 Task: Add a signature Amy Taylor containing Cheers, Amy Taylor to email address softage.10@softage.net and add a folder Phishing
Action: Mouse moved to (104, 106)
Screenshot: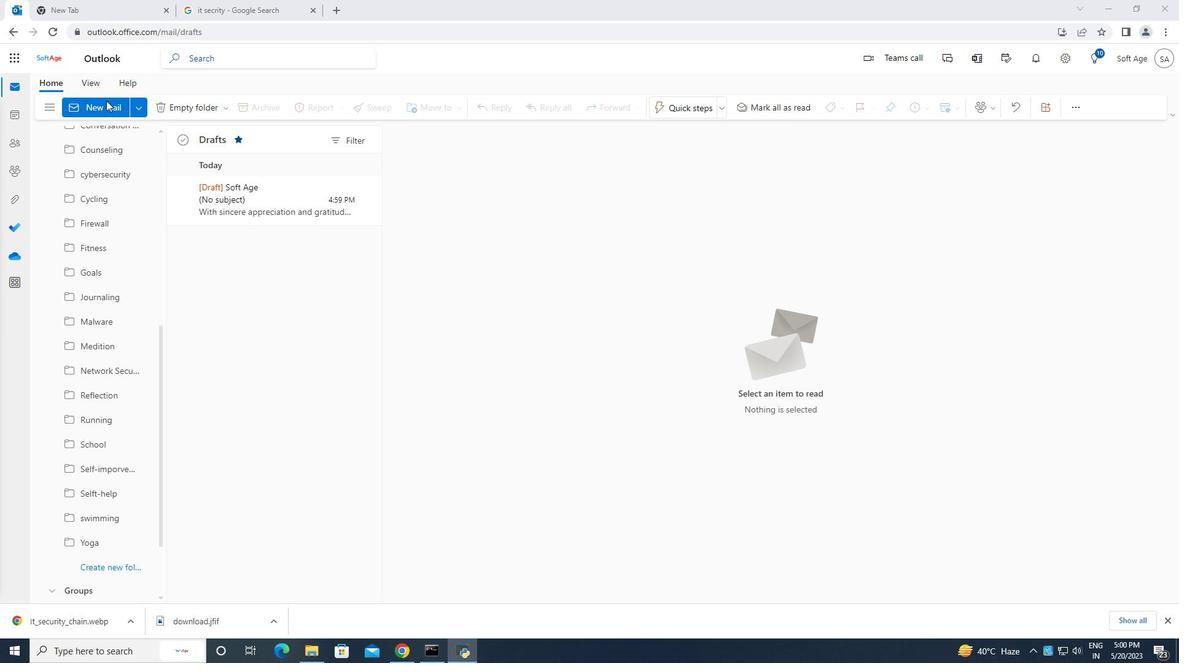 
Action: Mouse pressed left at (104, 106)
Screenshot: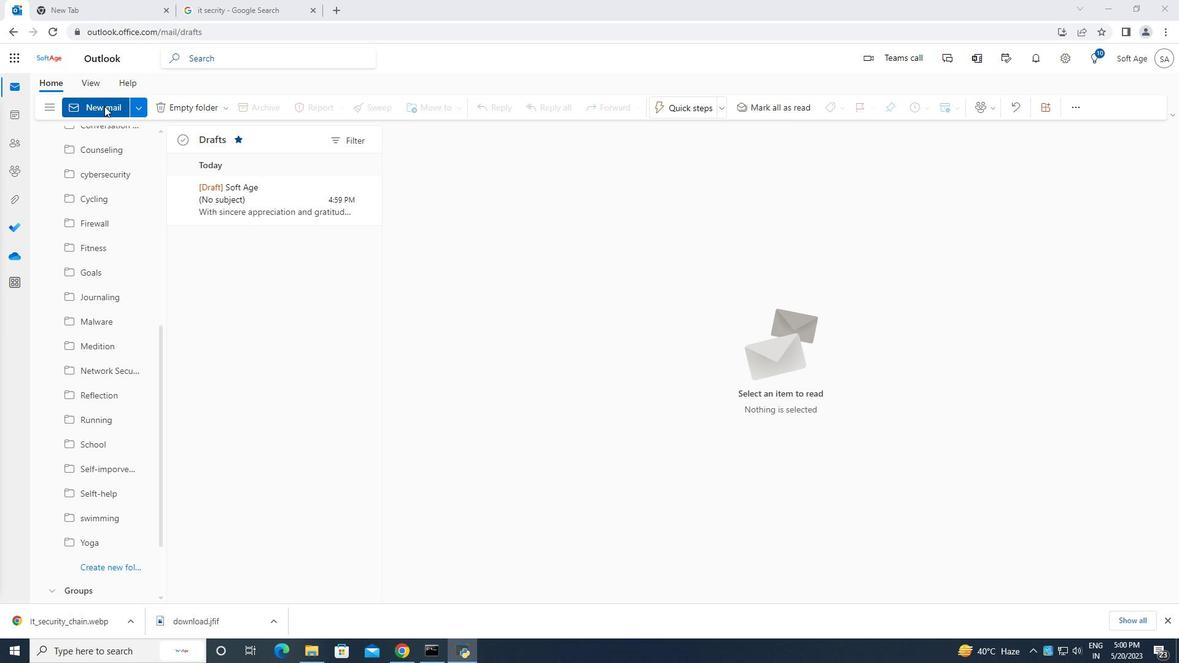 
Action: Mouse moved to (797, 104)
Screenshot: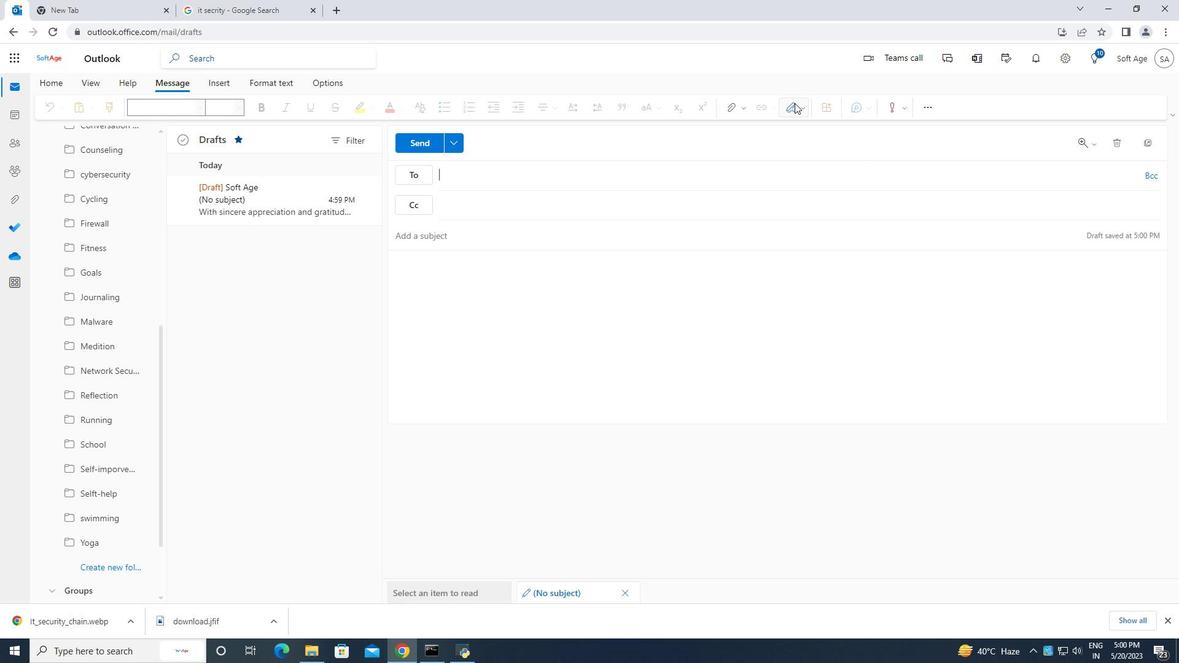 
Action: Mouse pressed left at (797, 104)
Screenshot: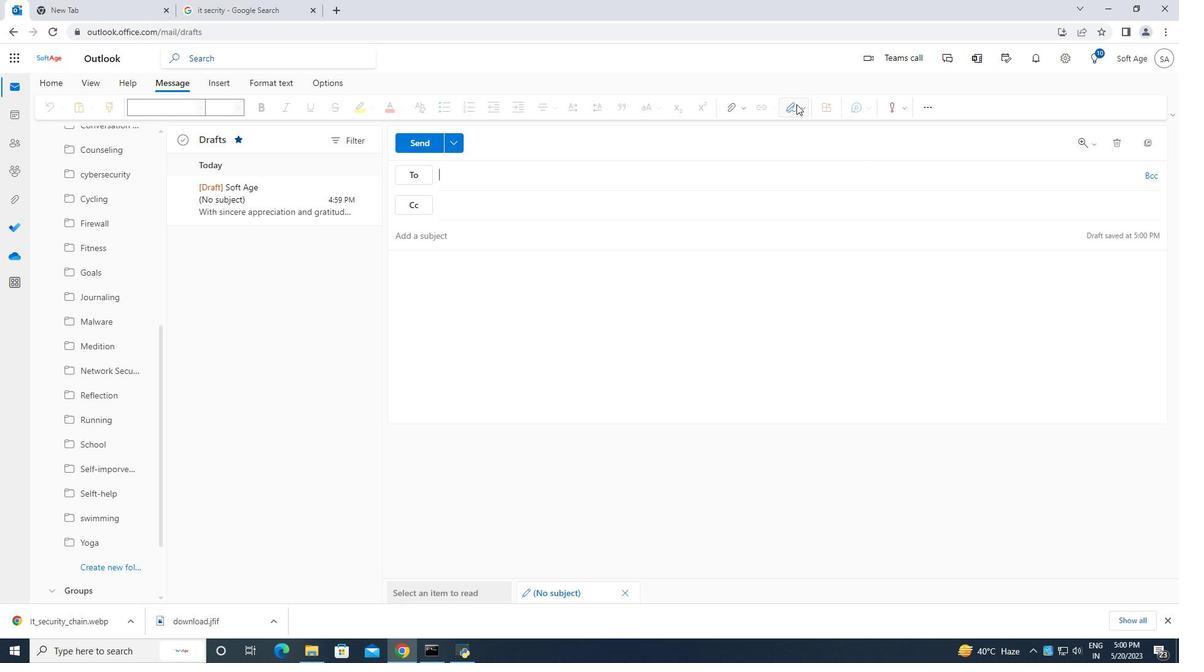 
Action: Mouse moved to (765, 153)
Screenshot: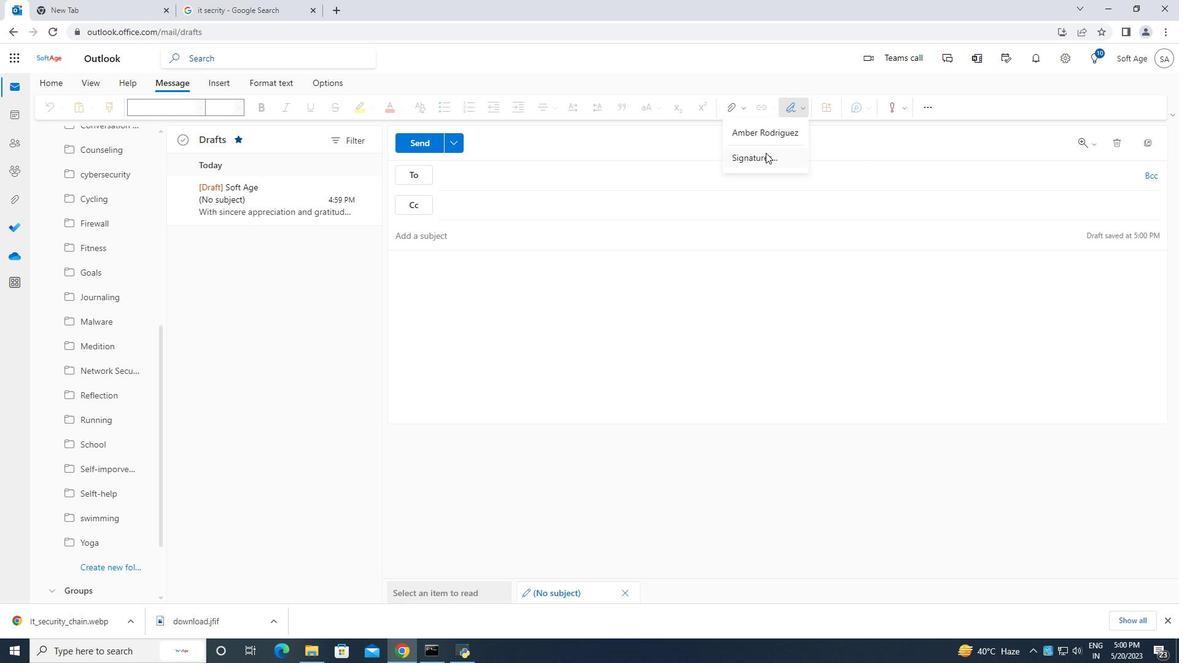 
Action: Mouse pressed left at (765, 153)
Screenshot: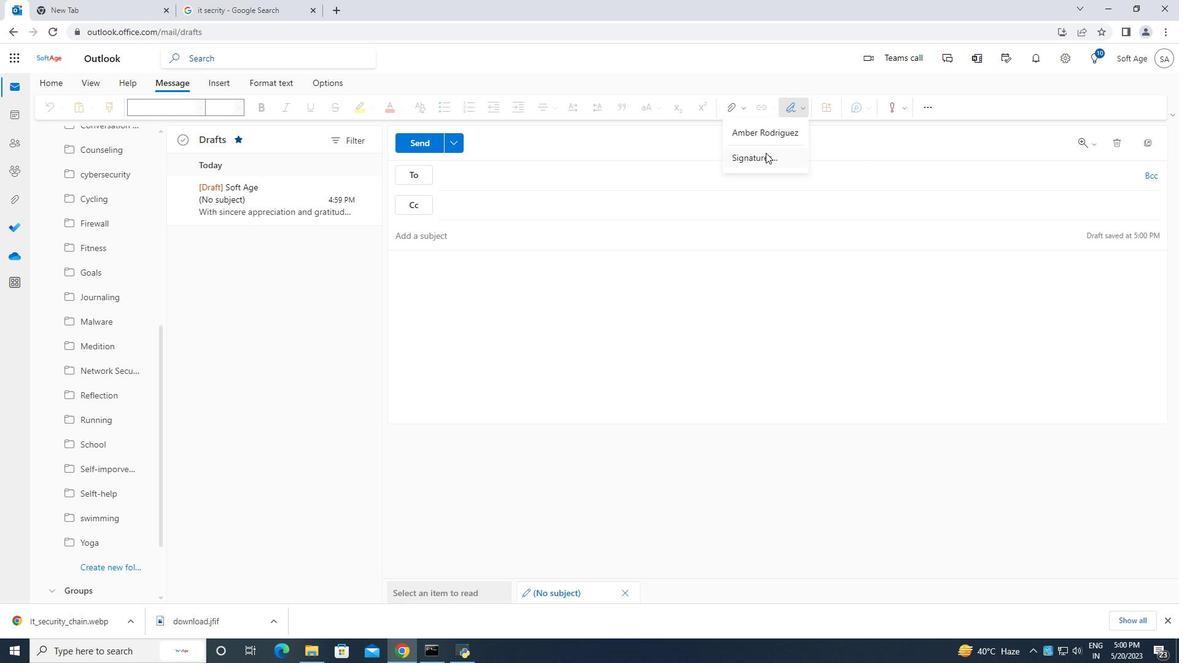 
Action: Mouse moved to (833, 203)
Screenshot: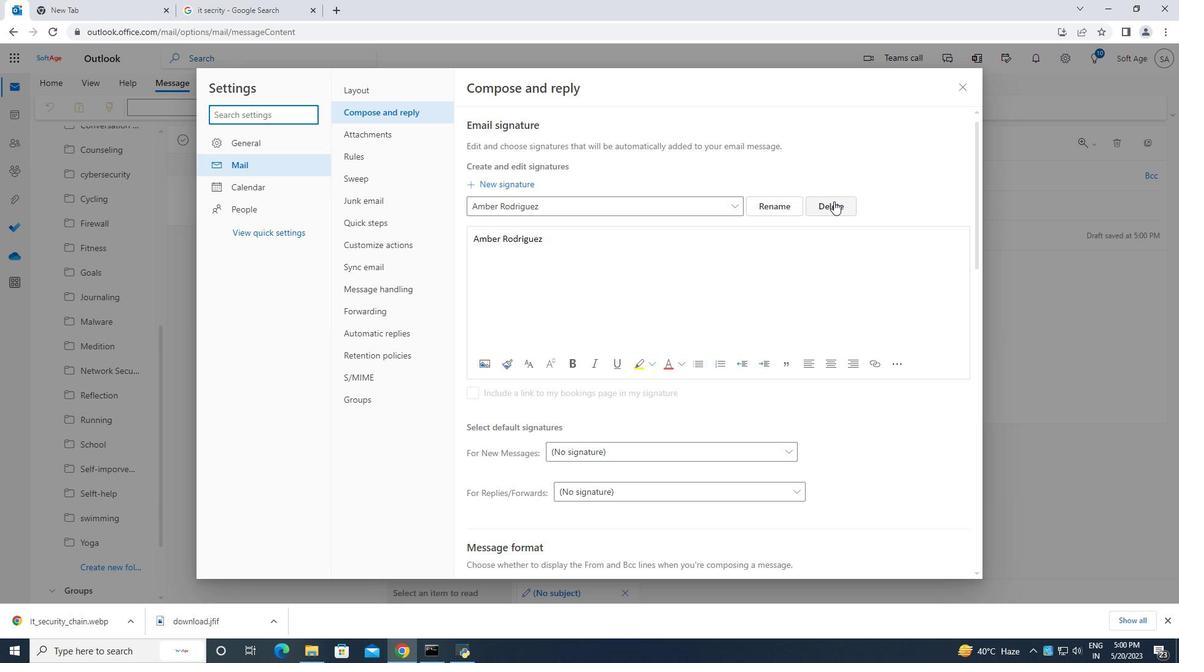 
Action: Mouse pressed left at (833, 203)
Screenshot: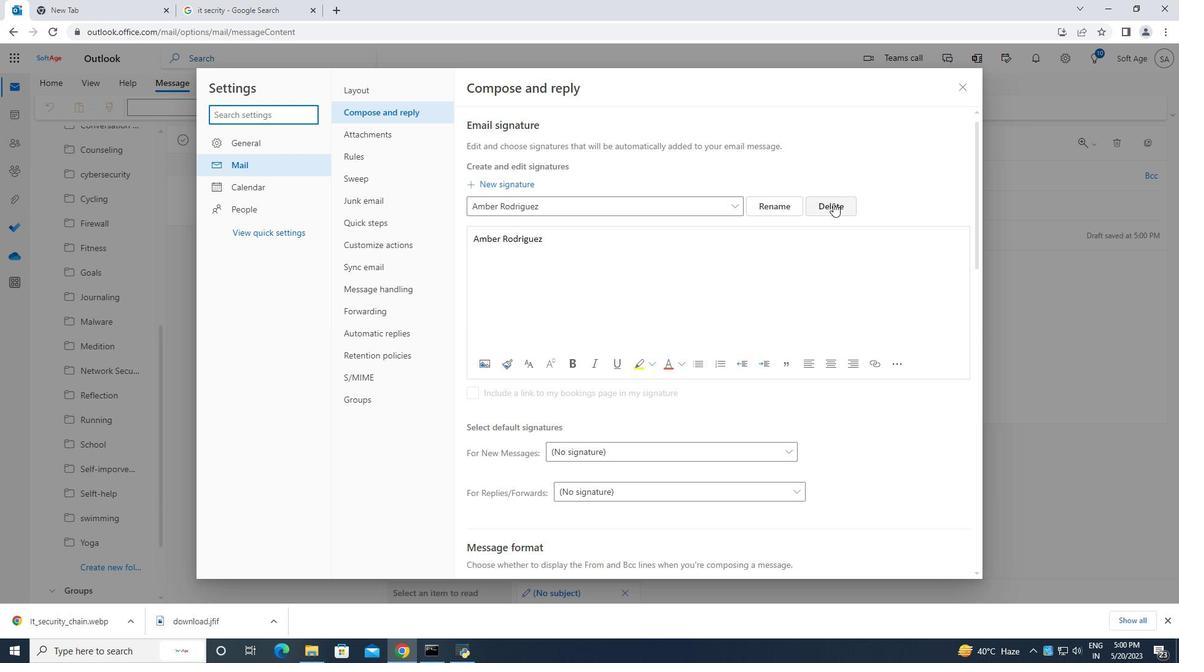 
Action: Mouse moved to (644, 211)
Screenshot: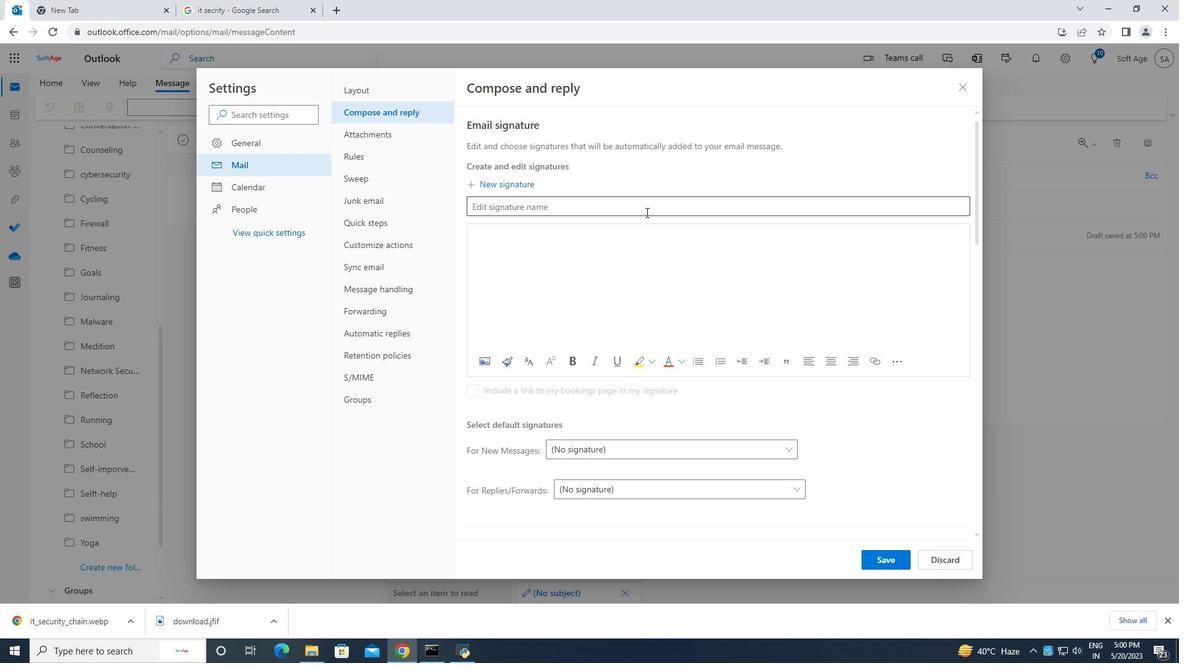 
Action: Mouse pressed left at (644, 211)
Screenshot: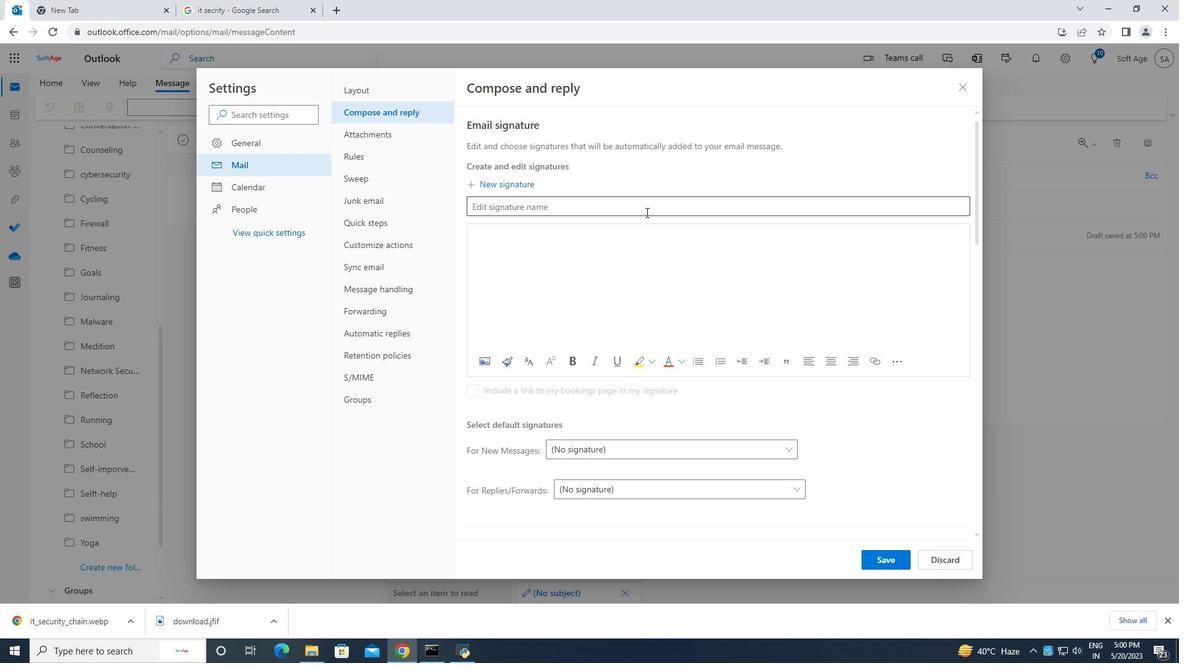 
Action: Key pressed <Key.caps_lock>A<Key.caps_lock>my<Key.space><Key.caps_lock>T<Key.caps_lock>aylor<Key.space>
Screenshot: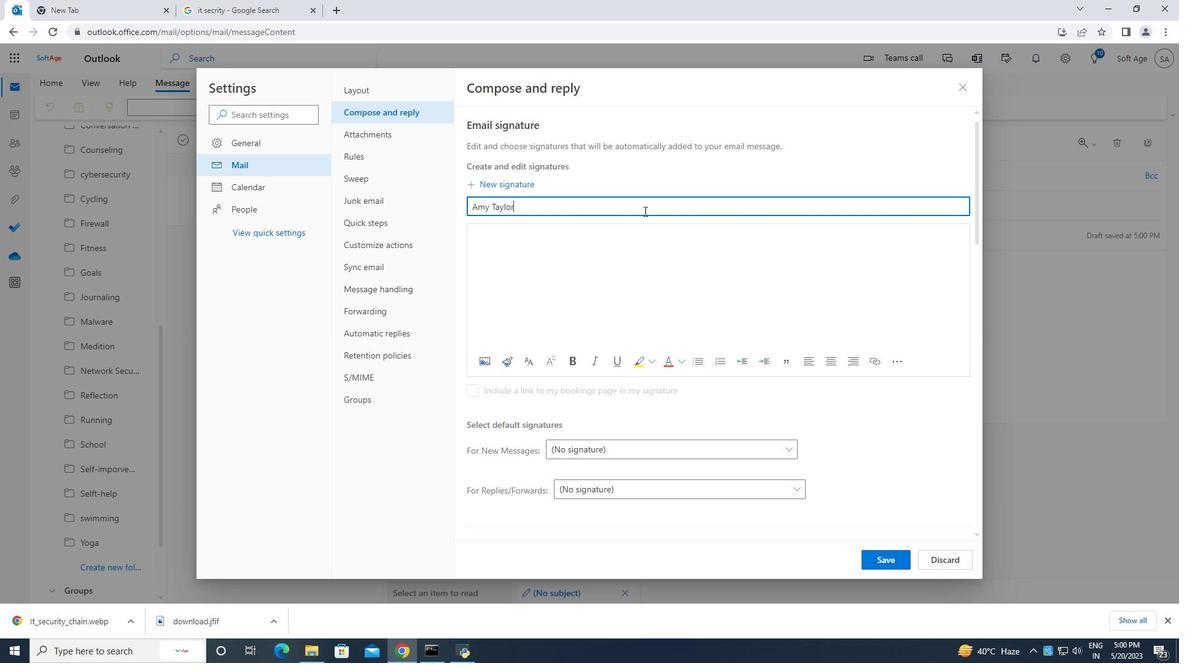 
Action: Mouse moved to (531, 240)
Screenshot: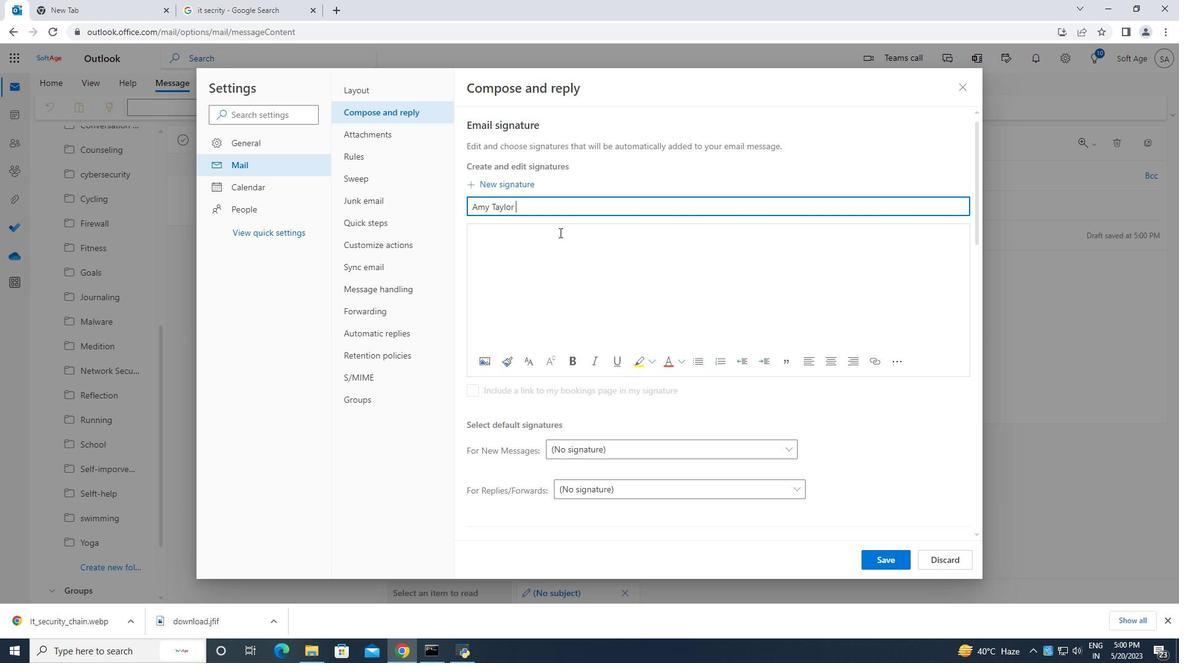 
Action: Mouse pressed left at (531, 240)
Screenshot: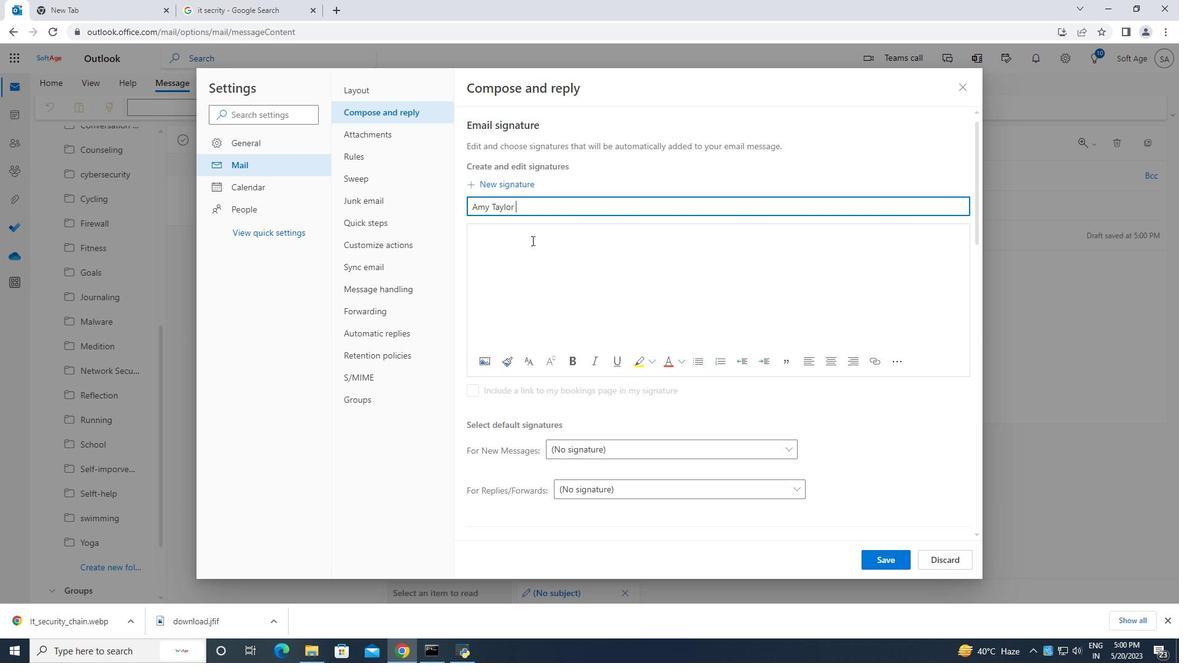 
Action: Key pressed <Key.caps_lock>A<Key.caps_lock>my<Key.space><Key.caps_lock>T<Key.caps_lock>aylor
Screenshot: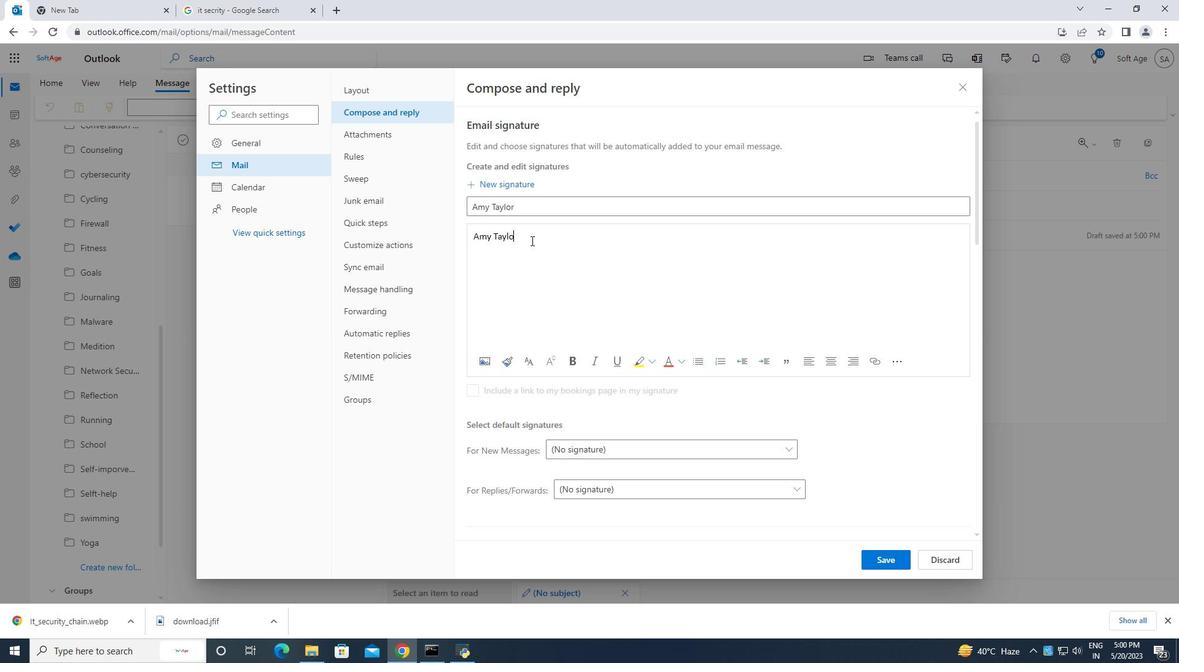 
Action: Mouse moved to (881, 557)
Screenshot: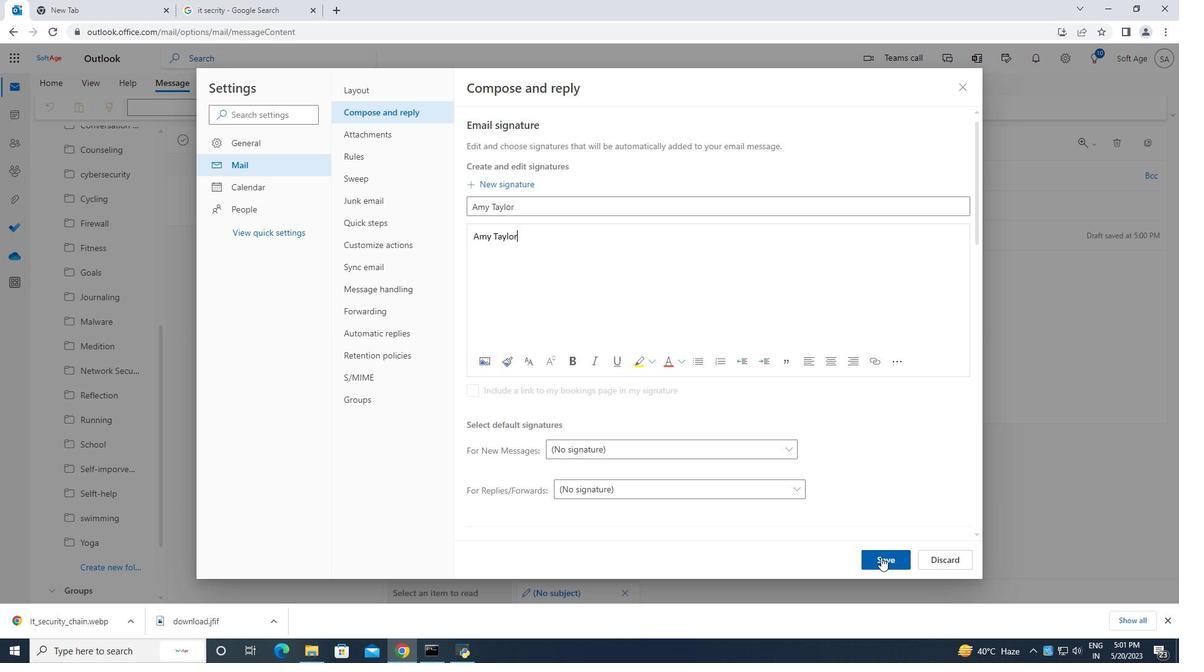 
Action: Mouse pressed left at (881, 557)
Screenshot: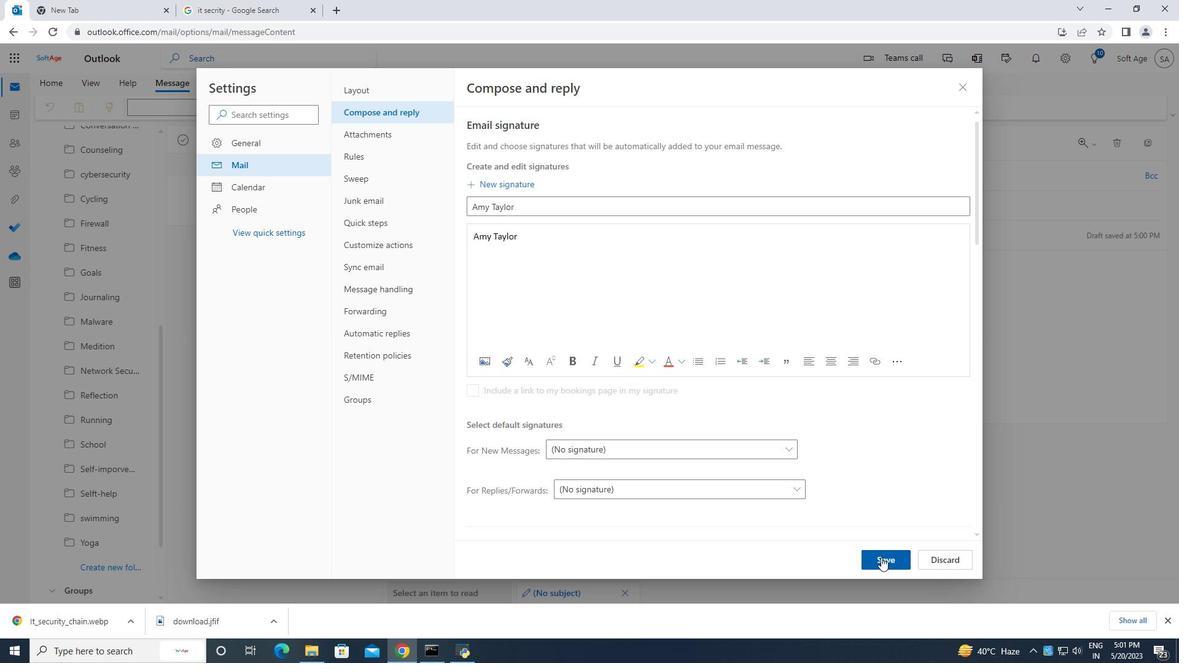 
Action: Mouse moved to (958, 89)
Screenshot: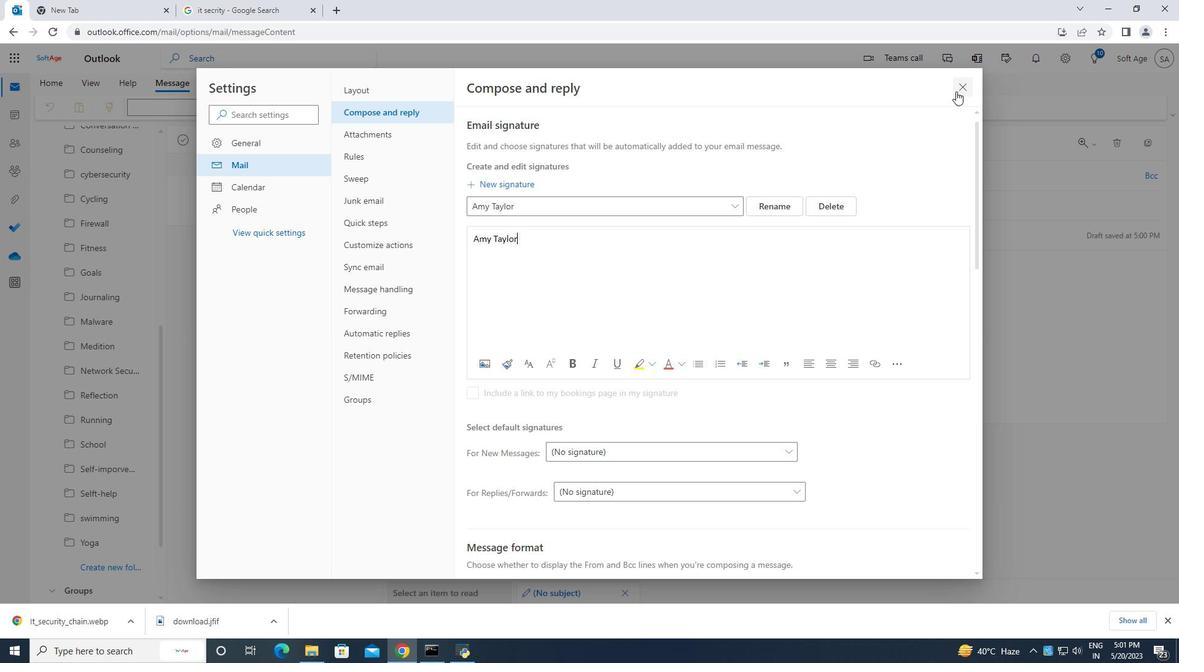 
Action: Mouse pressed left at (958, 89)
Screenshot: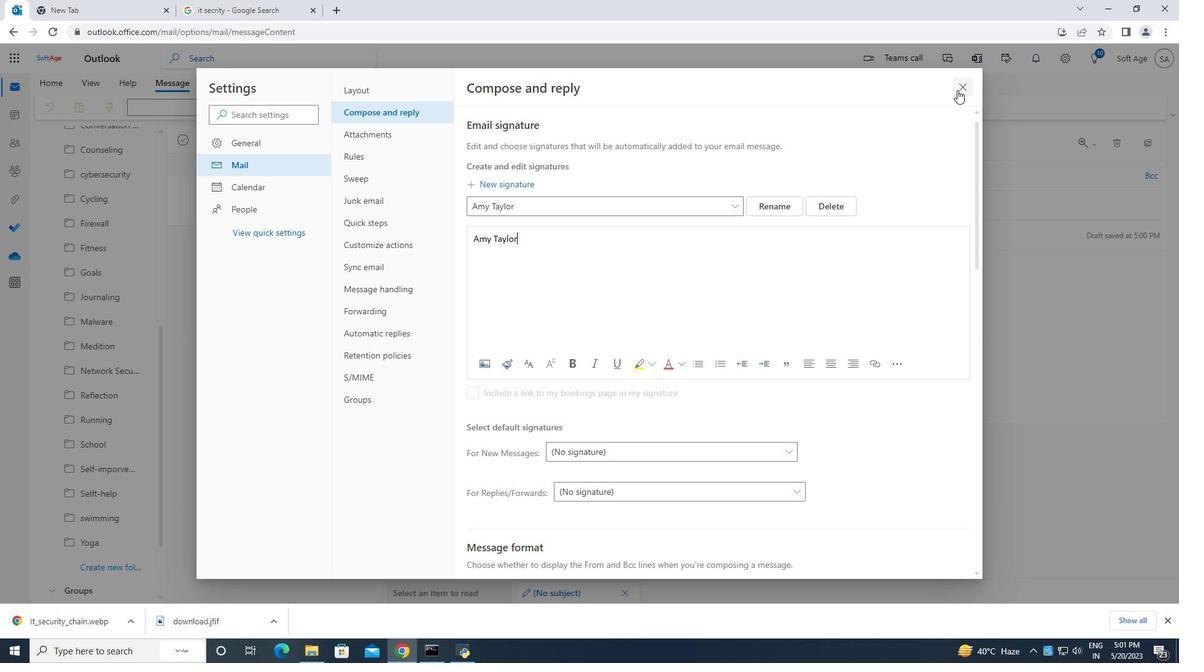 
Action: Mouse moved to (798, 107)
Screenshot: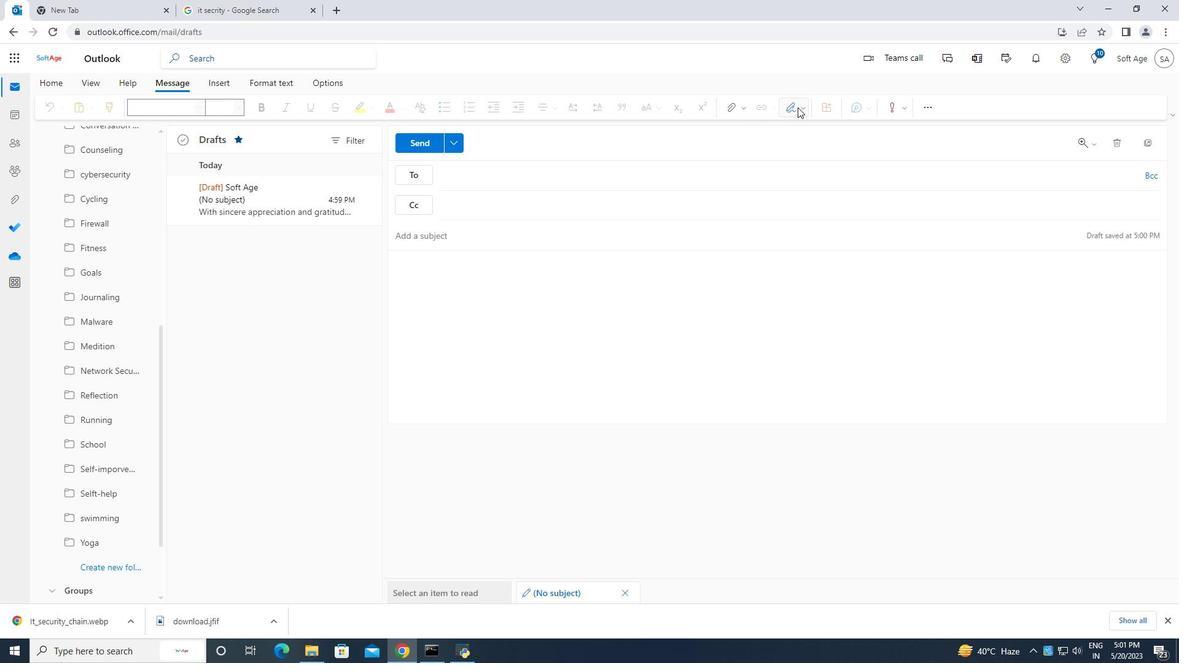 
Action: Mouse pressed left at (798, 107)
Screenshot: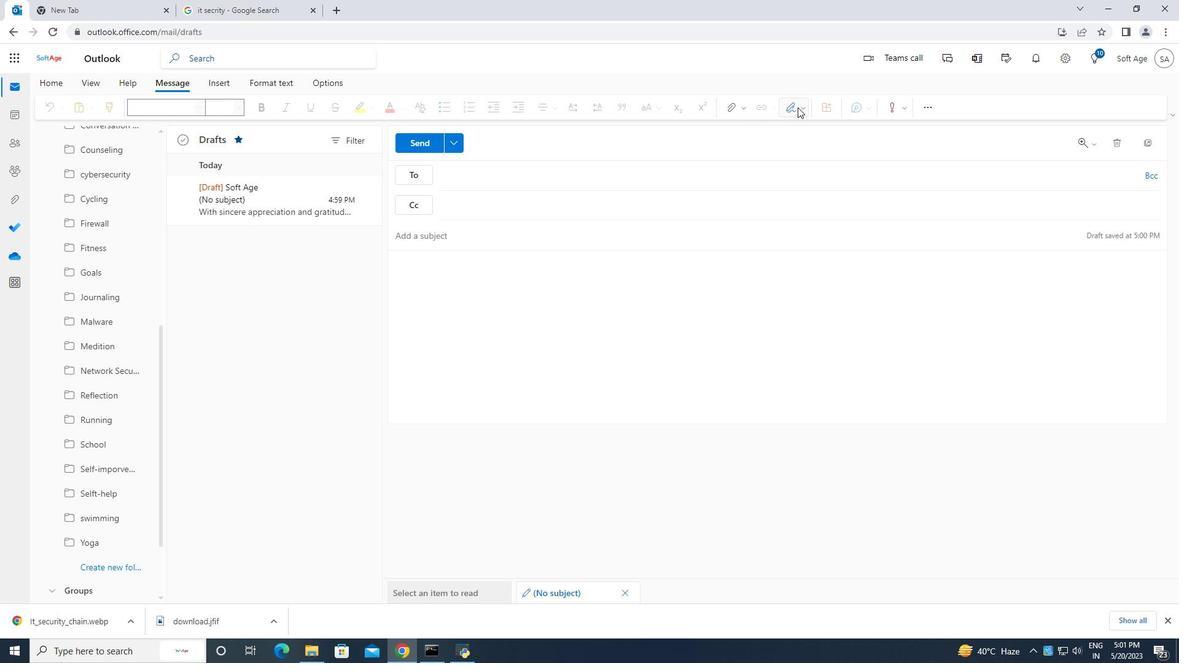 
Action: Mouse moved to (766, 129)
Screenshot: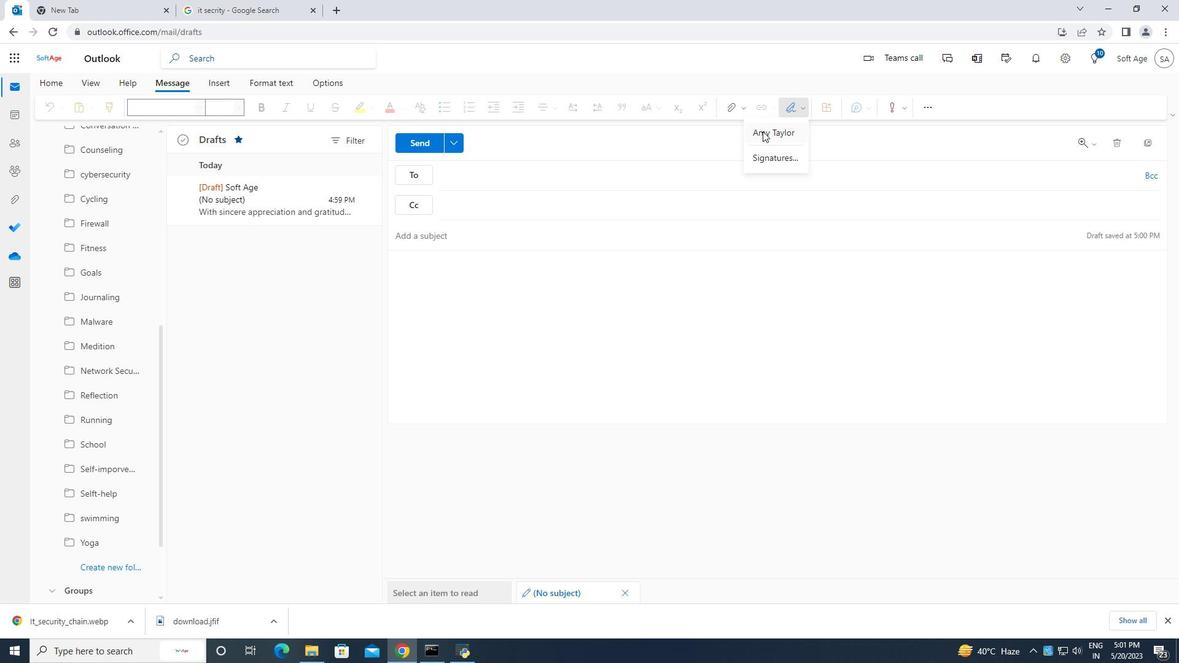 
Action: Mouse pressed left at (766, 129)
Screenshot: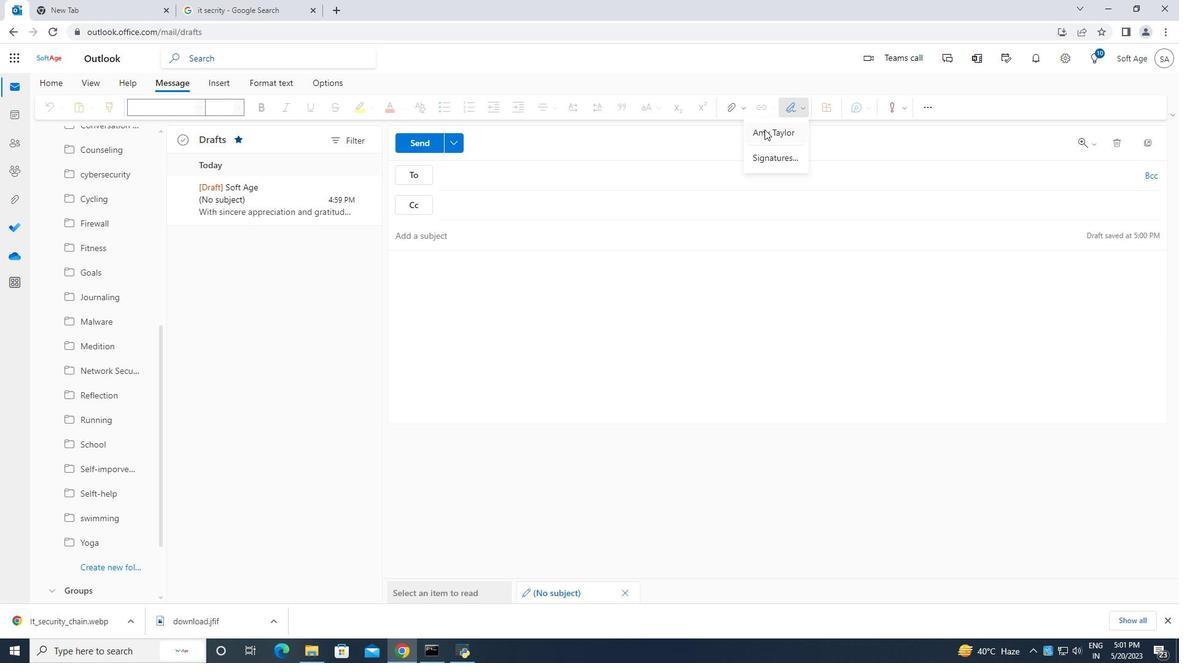 
Action: Mouse moved to (422, 262)
Screenshot: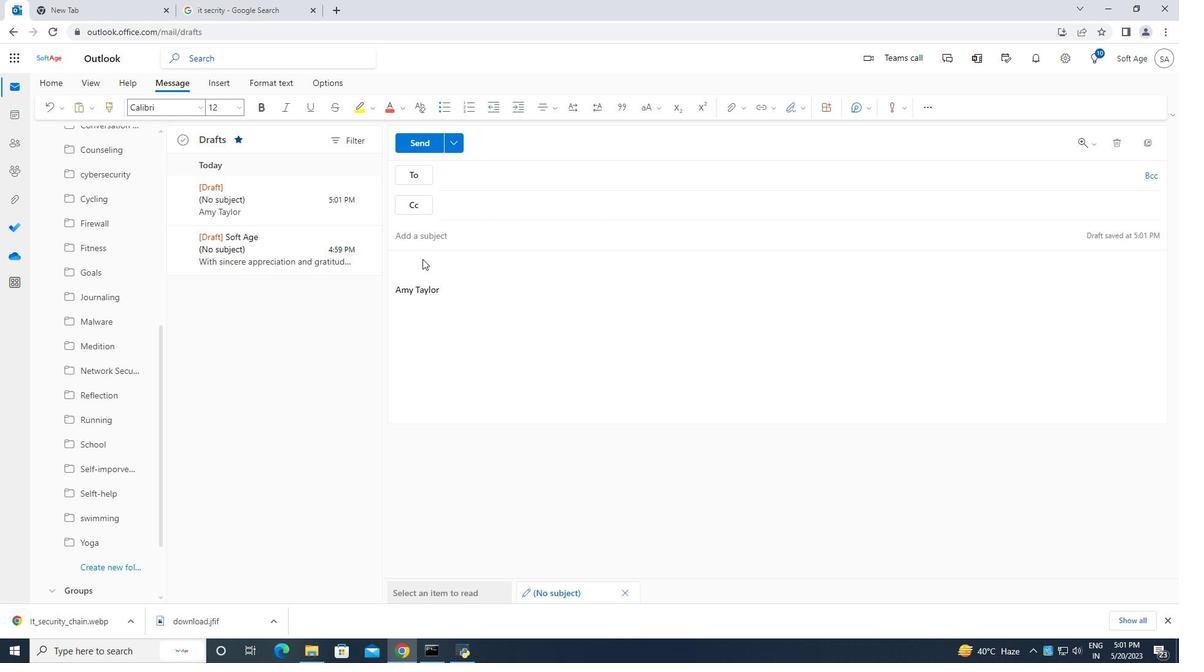 
Action: Key pressed <Key.caps_lock>C<Key.caps_lock>ontaining<Key.space><Key.caps_lock>C<Key.caps_lock>heers,<Key.caps_lock>A<Key.caps_lock>my<Key.space><Key.caps_lock>T<Key.caps_lock>aylor
Screenshot: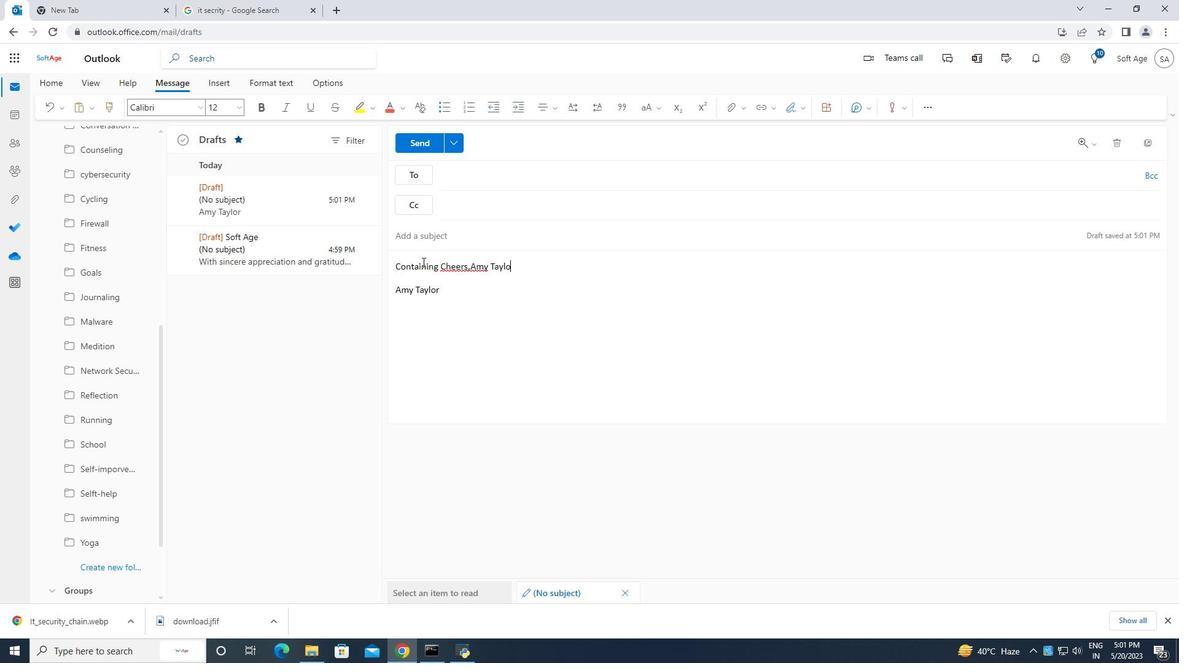 
Action: Mouse moved to (466, 269)
Screenshot: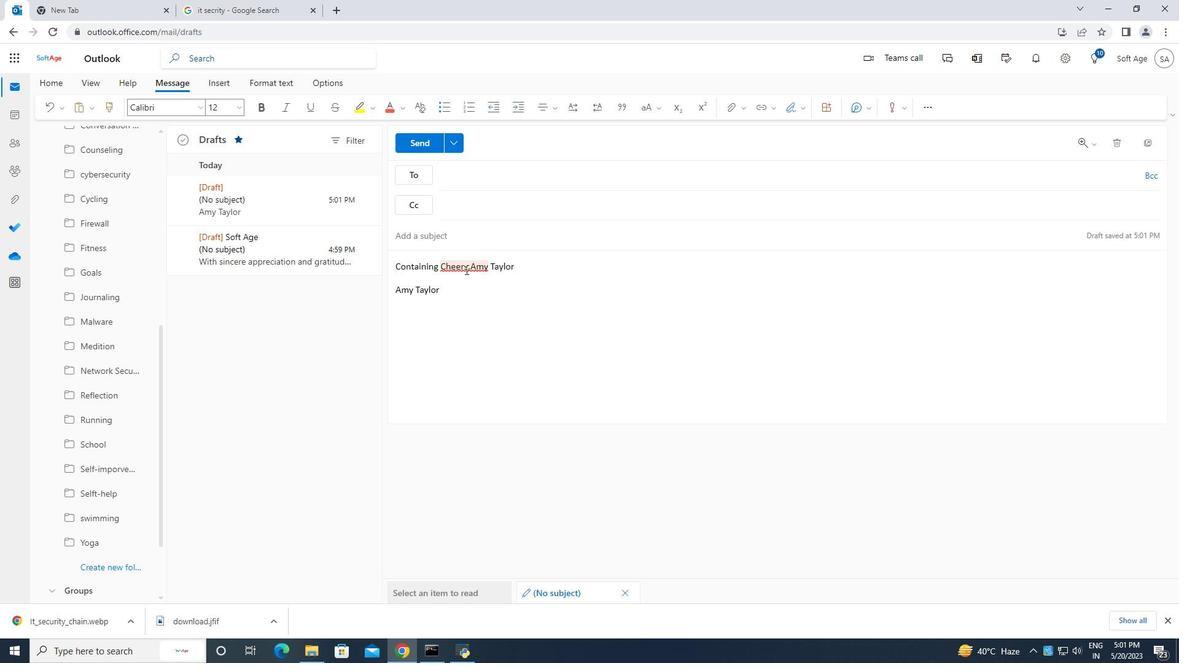 
Action: Mouse pressed left at (466, 269)
Screenshot: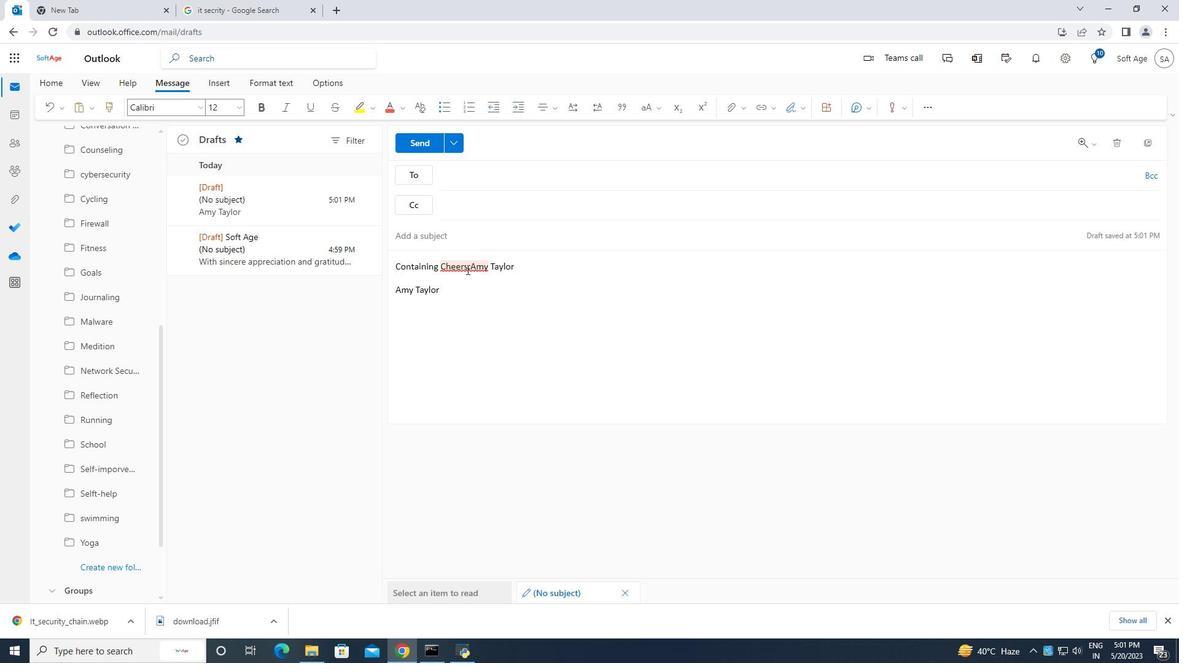 
Action: Mouse moved to (468, 269)
Screenshot: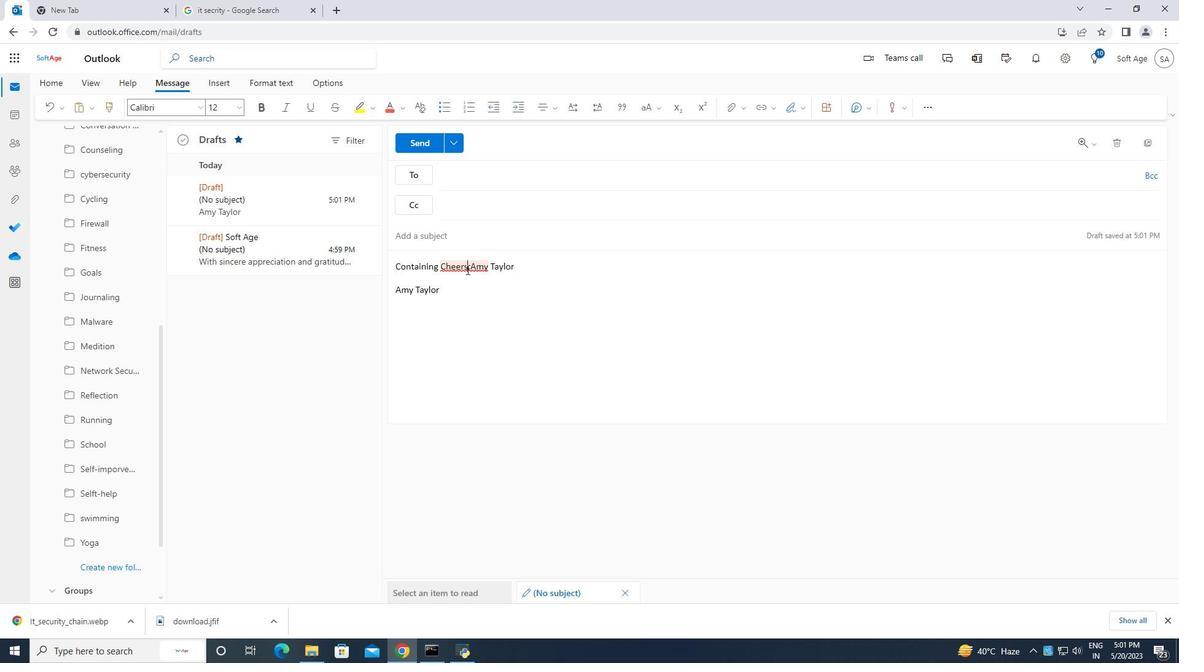 
Action: Mouse pressed left at (468, 269)
Screenshot: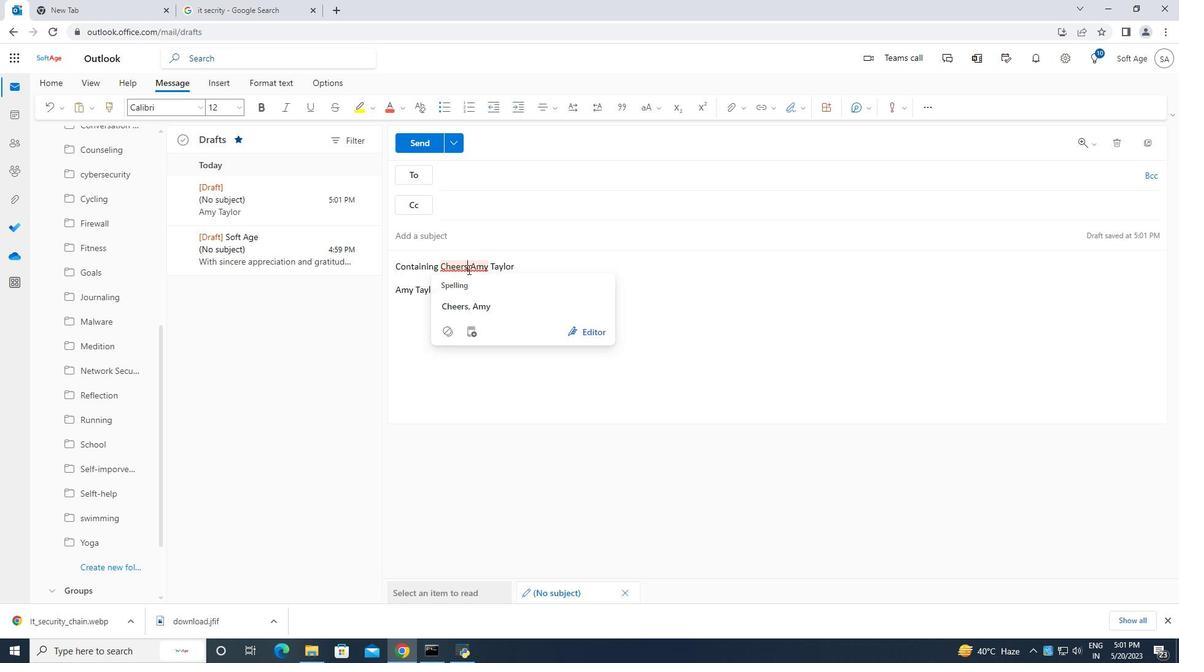 
Action: Mouse moved to (469, 269)
Screenshot: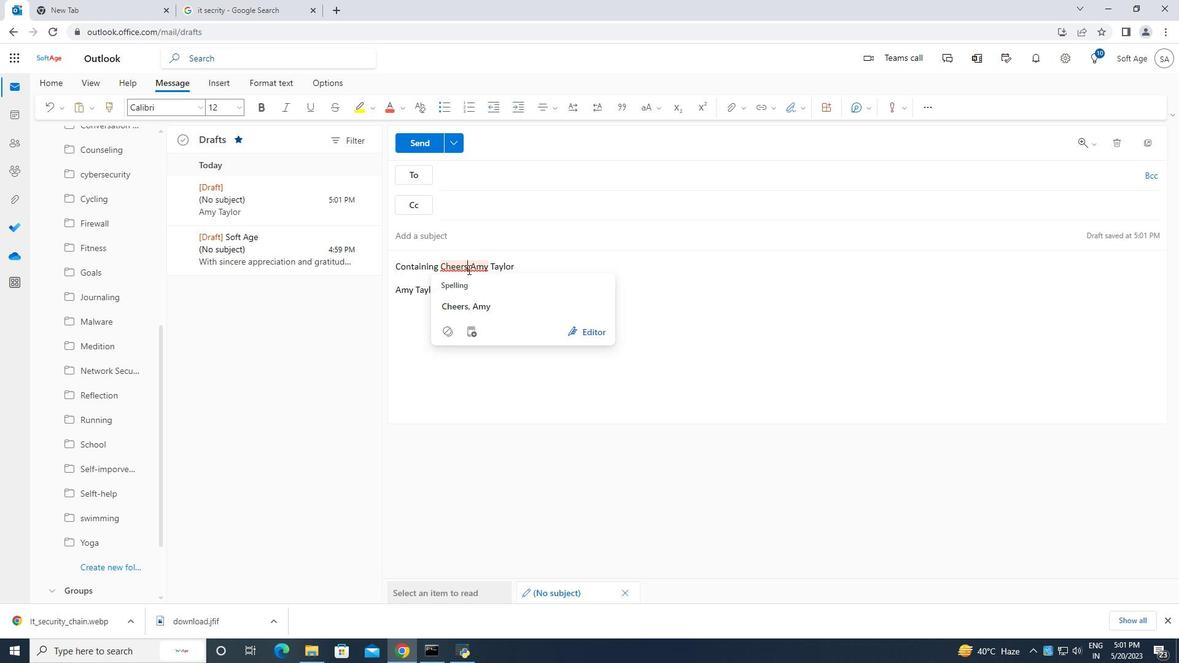 
Action: Mouse pressed left at (469, 269)
Screenshot: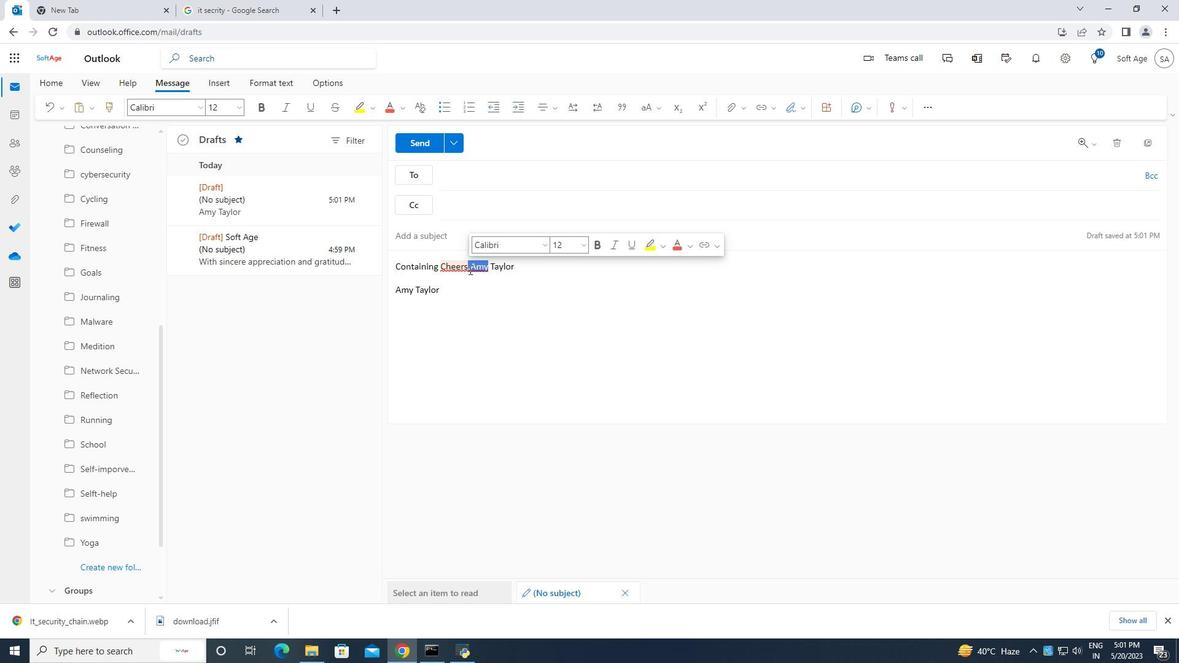 
Action: Key pressed <Key.space>
Screenshot: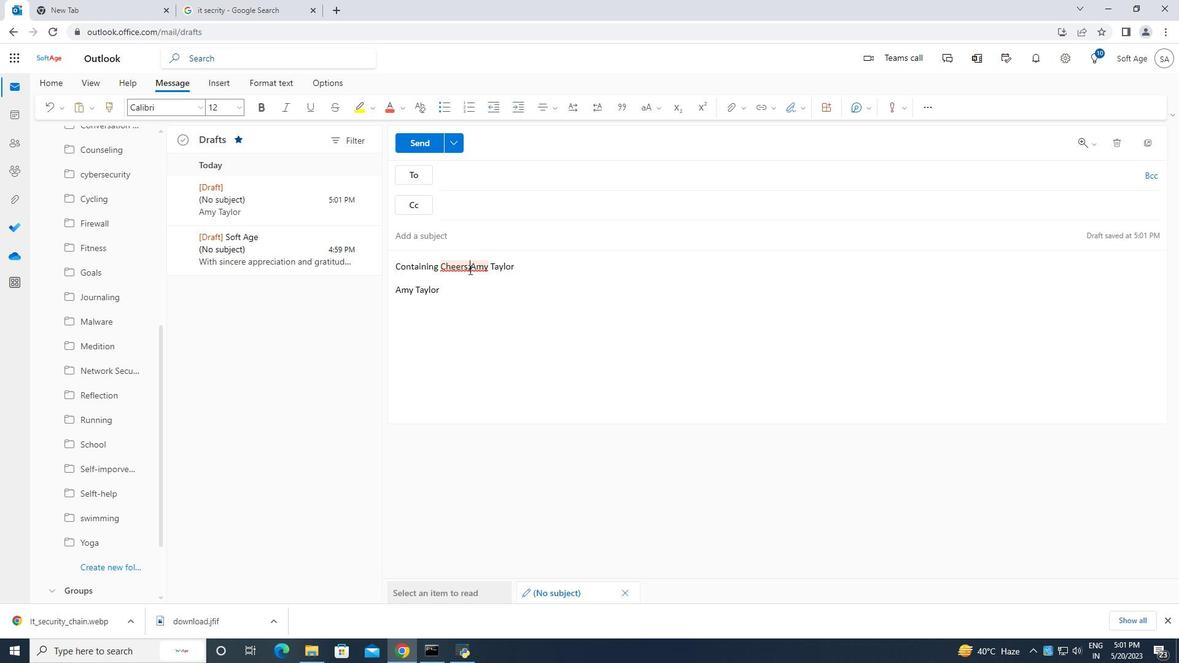 
Action: Mouse moved to (461, 280)
Screenshot: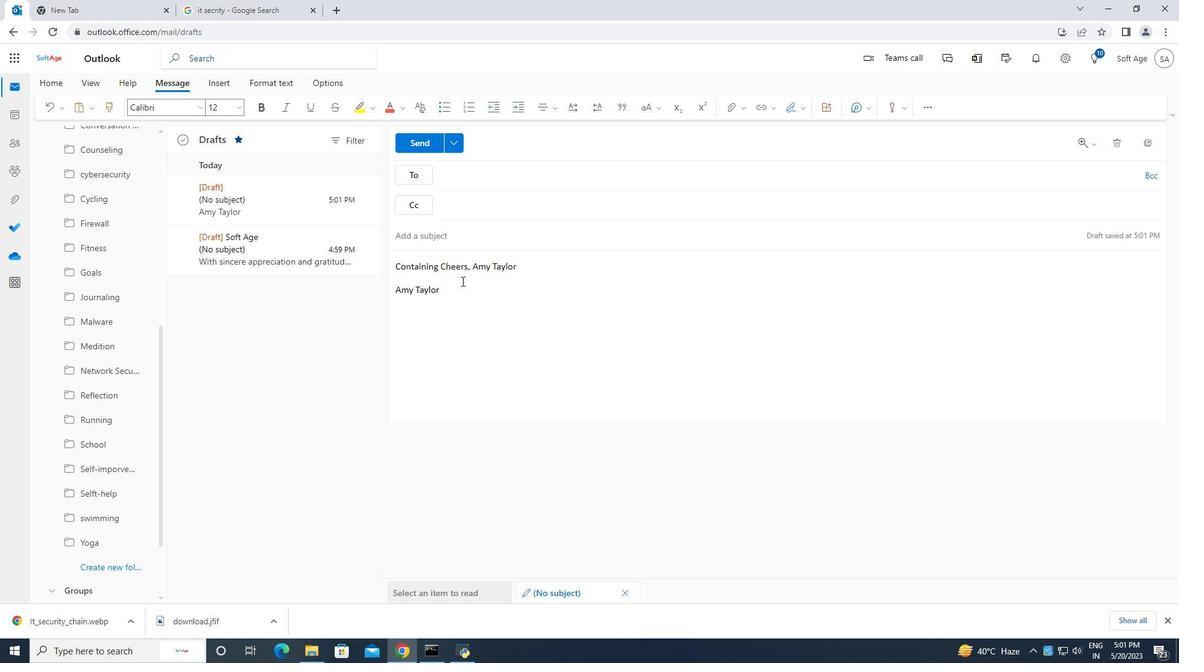 
Action: Mouse scrolled (461, 281) with delta (0, 0)
Screenshot: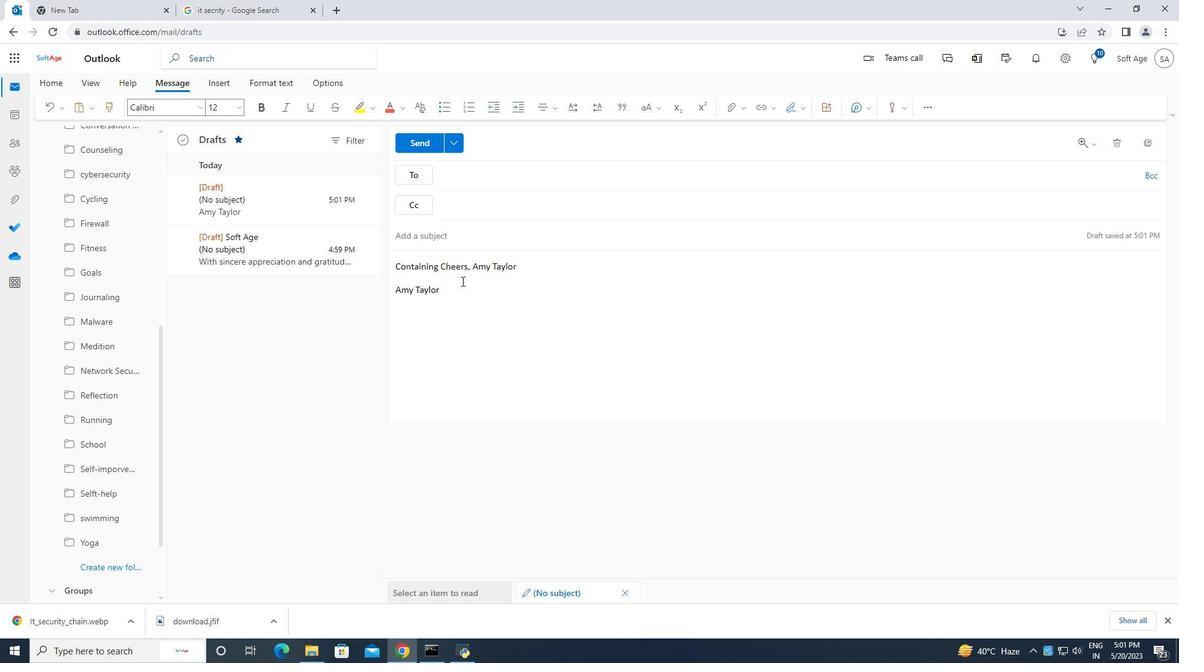 
Action: Mouse moved to (461, 280)
Screenshot: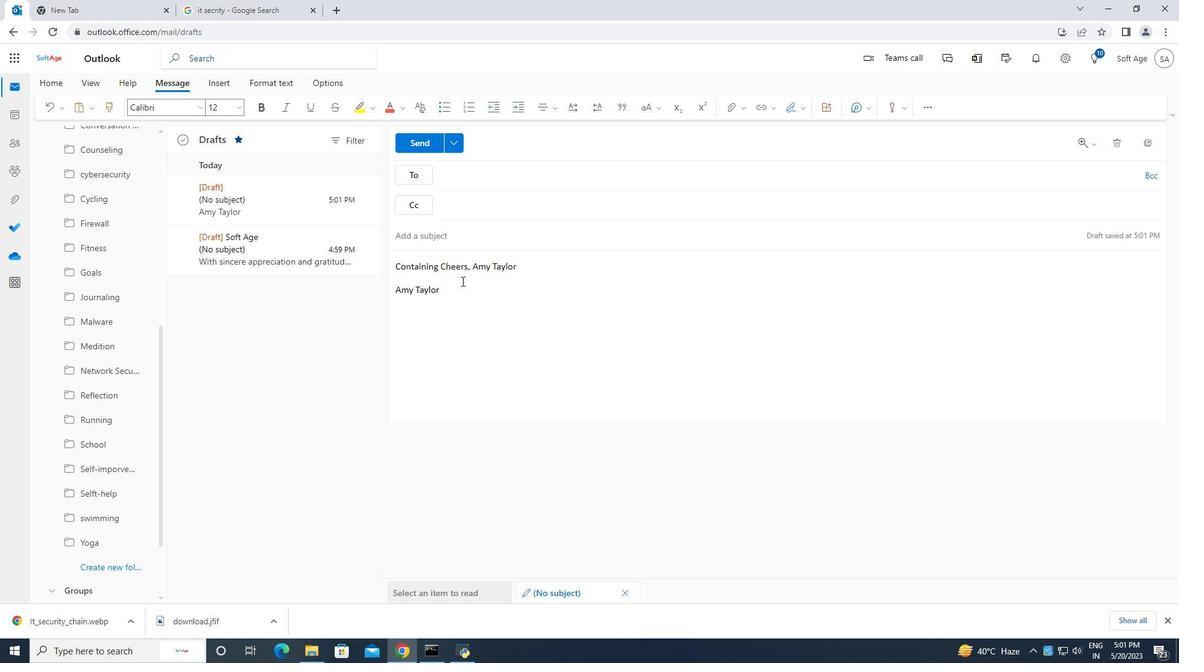 
Action: Mouse scrolled (461, 280) with delta (0, 0)
Screenshot: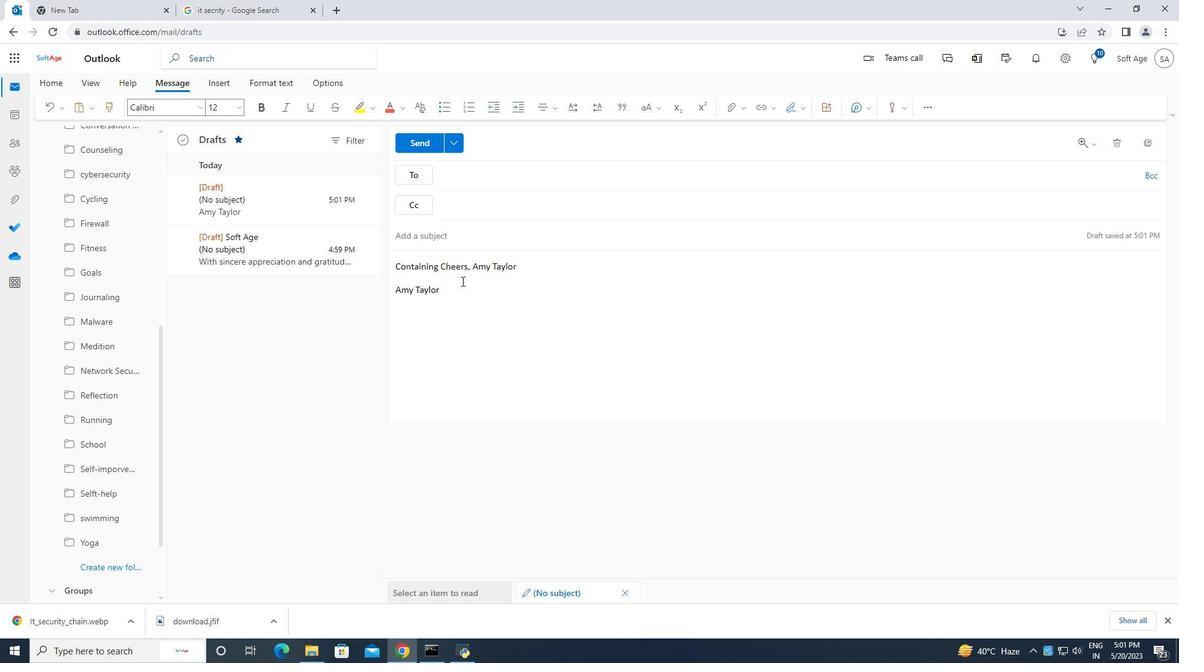 
Action: Mouse moved to (452, 175)
Screenshot: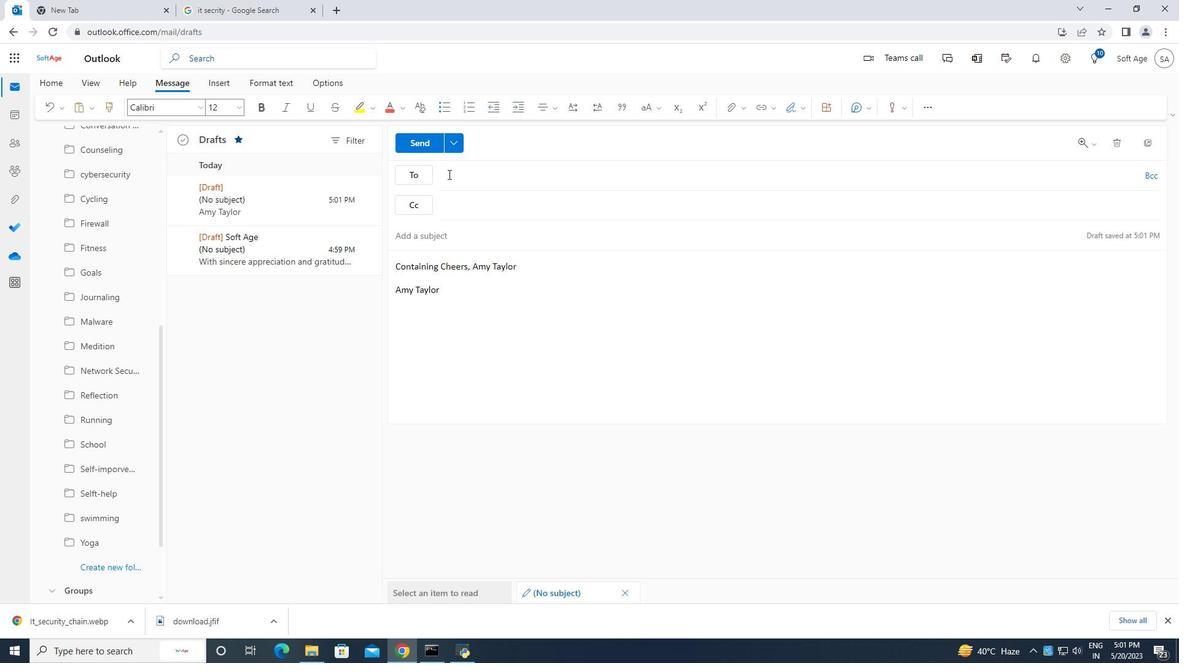
Action: Mouse pressed left at (449, 174)
Screenshot: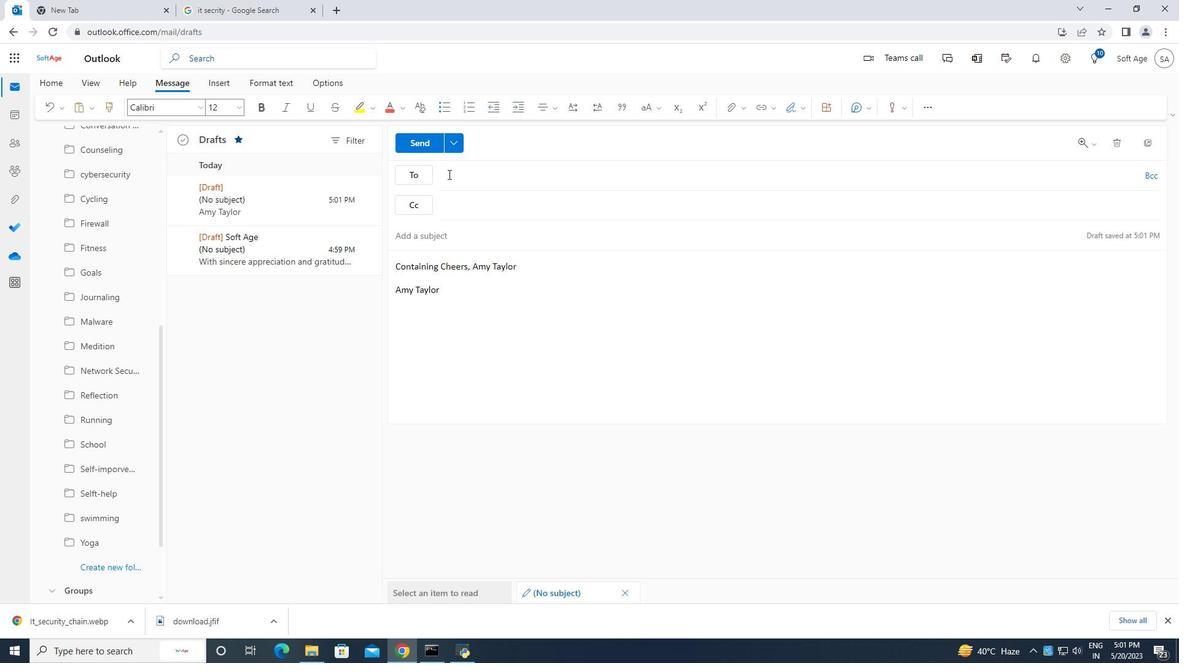 
Action: Mouse moved to (455, 176)
Screenshot: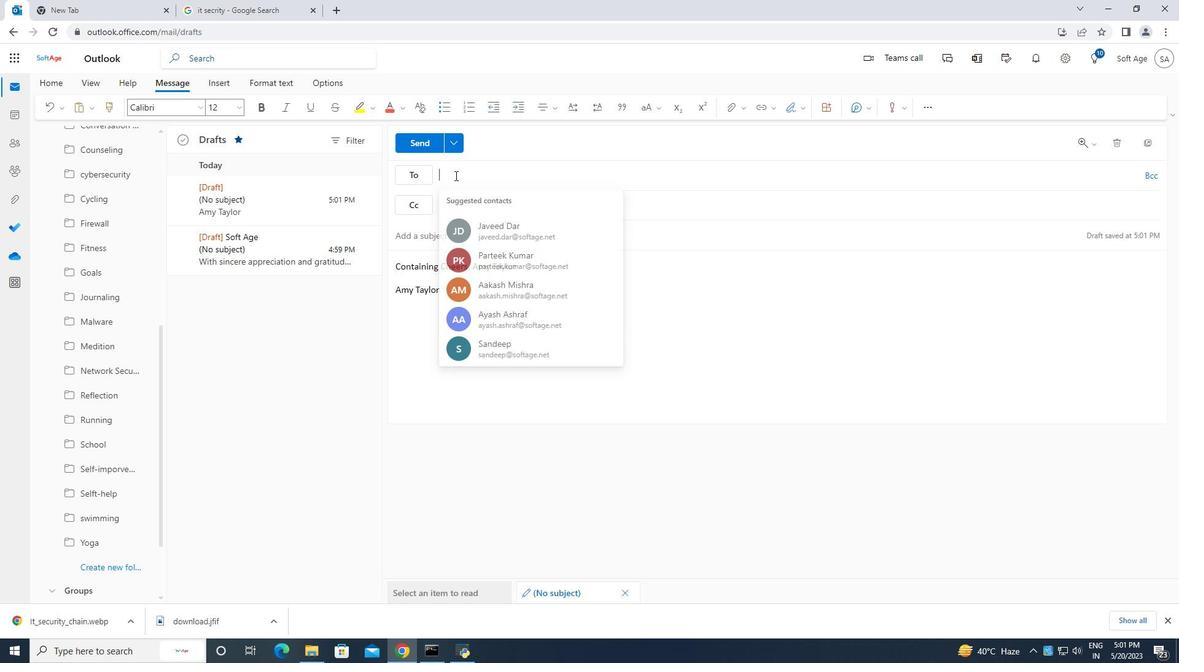 
Action: Key pressed soft
Screenshot: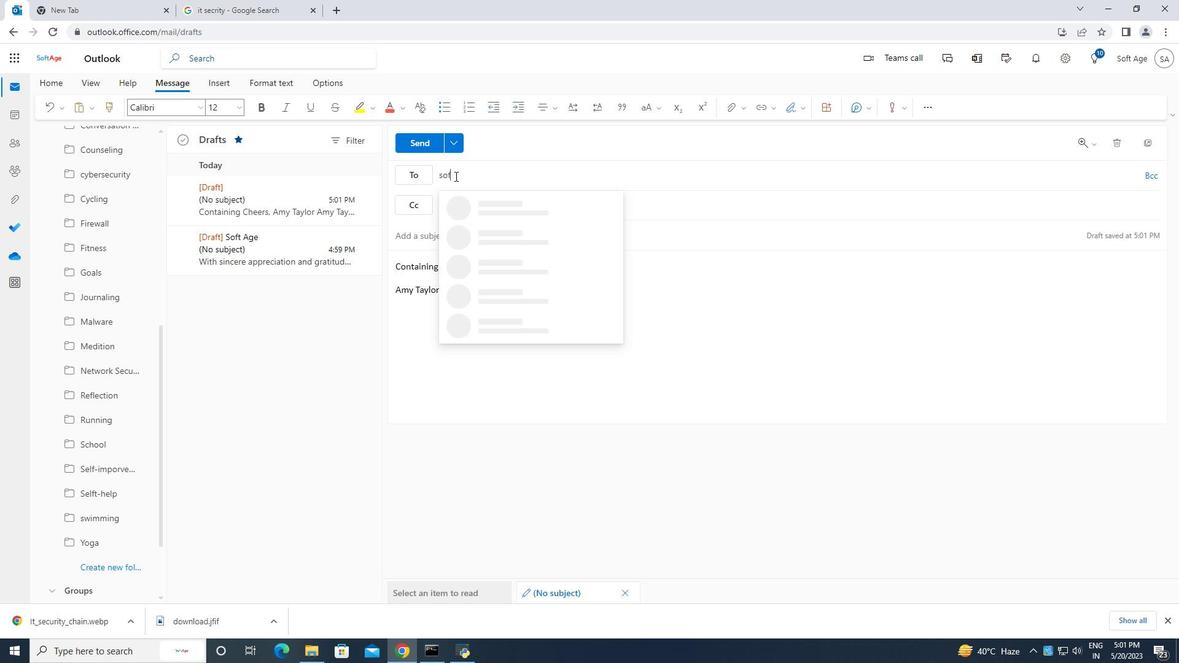 
Action: Mouse moved to (581, 211)
Screenshot: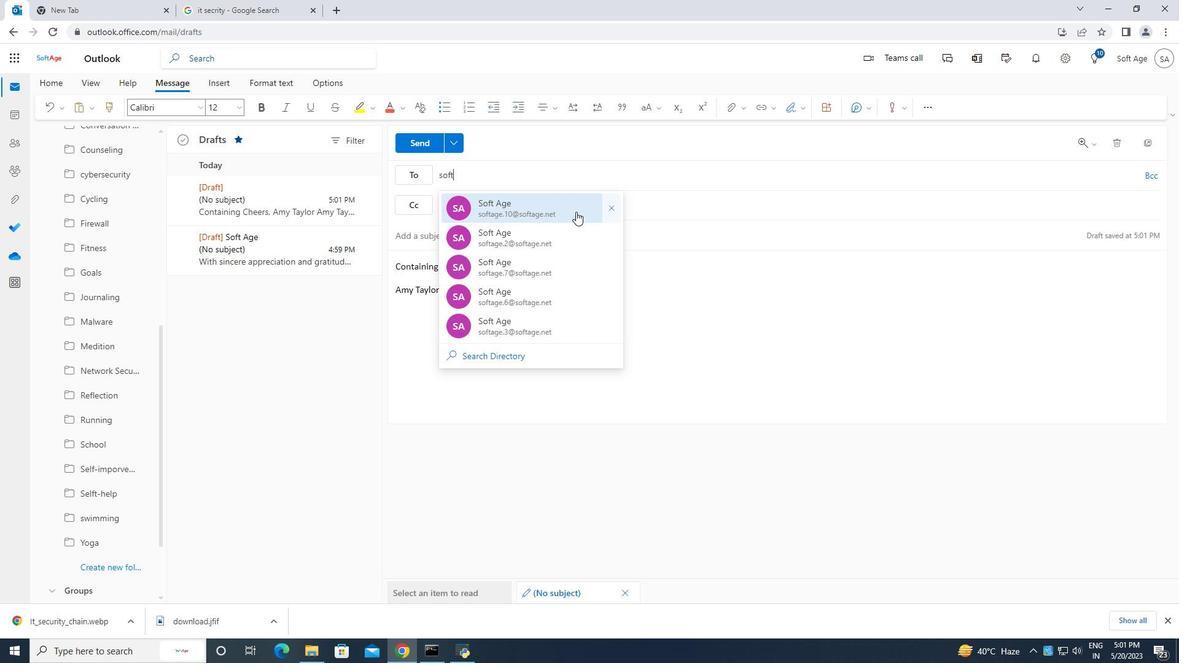 
Action: Mouse pressed left at (581, 211)
Screenshot: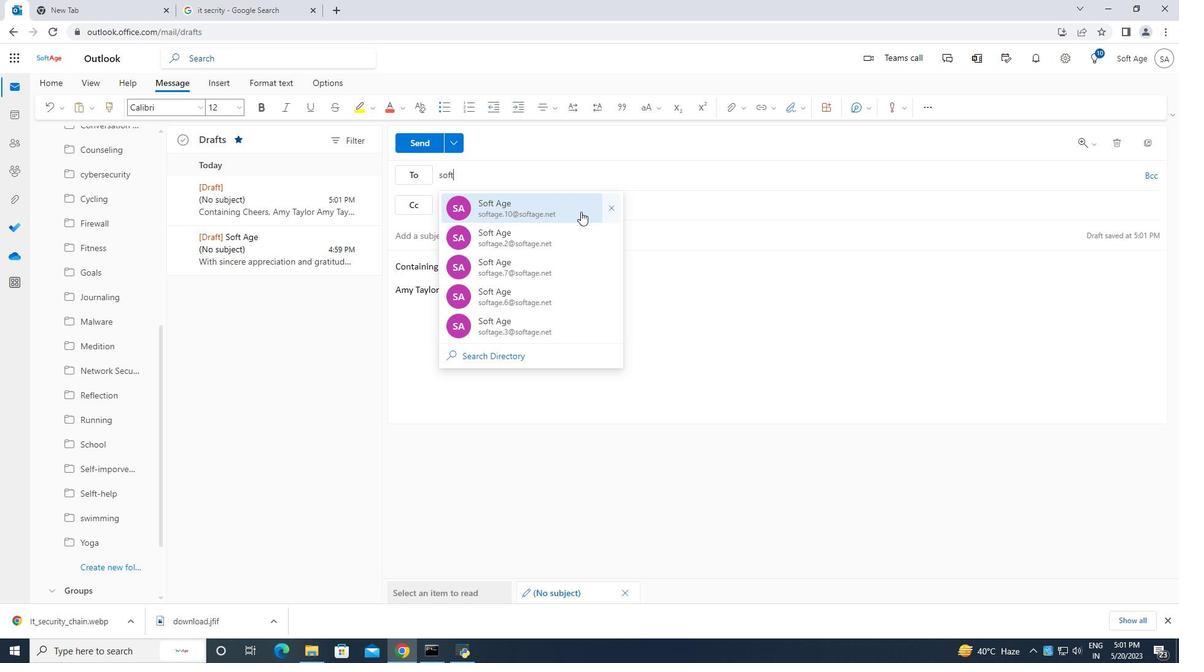 
Action: Mouse moved to (94, 571)
Screenshot: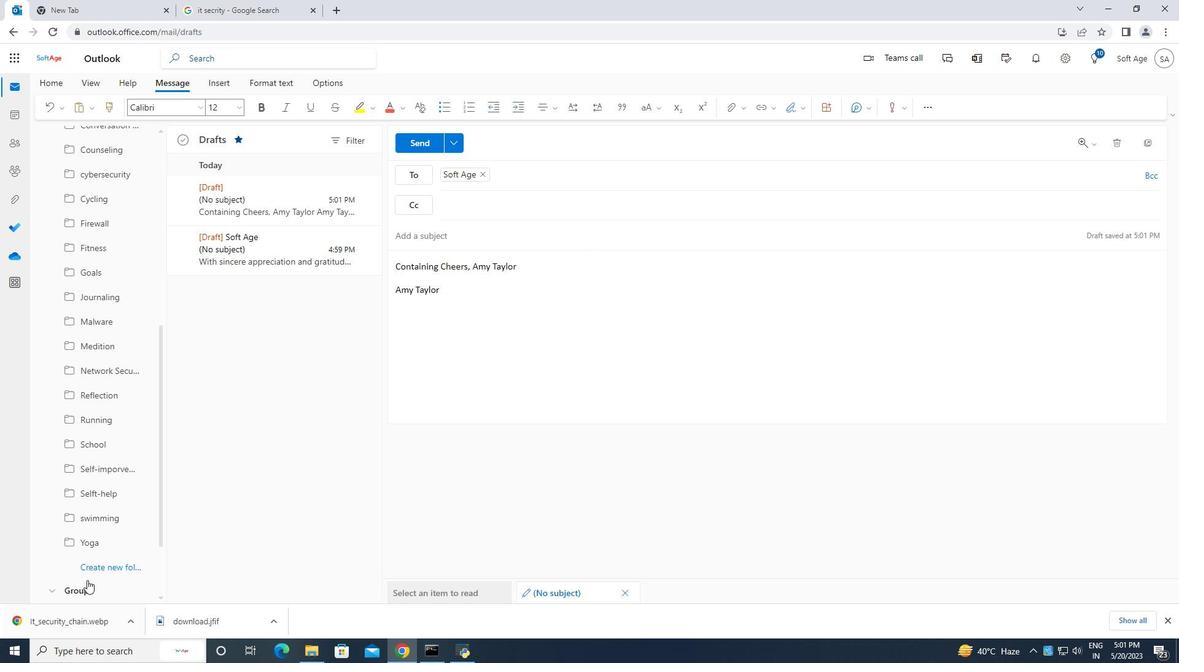 
Action: Mouse pressed left at (94, 571)
Screenshot: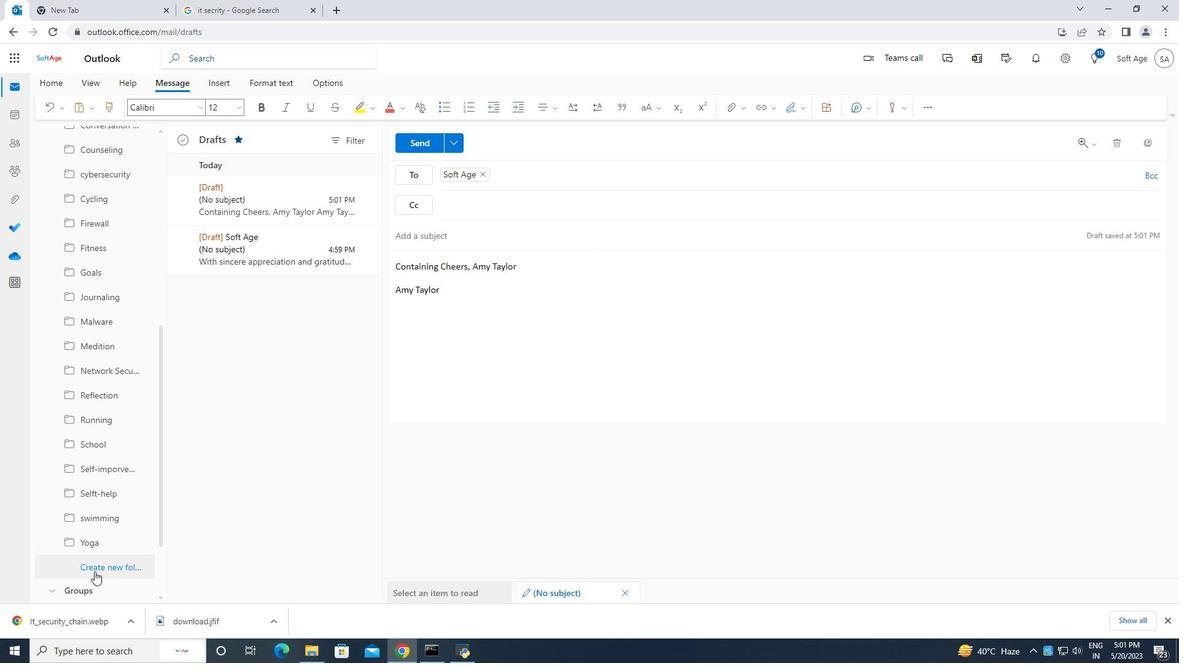 
Action: Mouse moved to (100, 567)
Screenshot: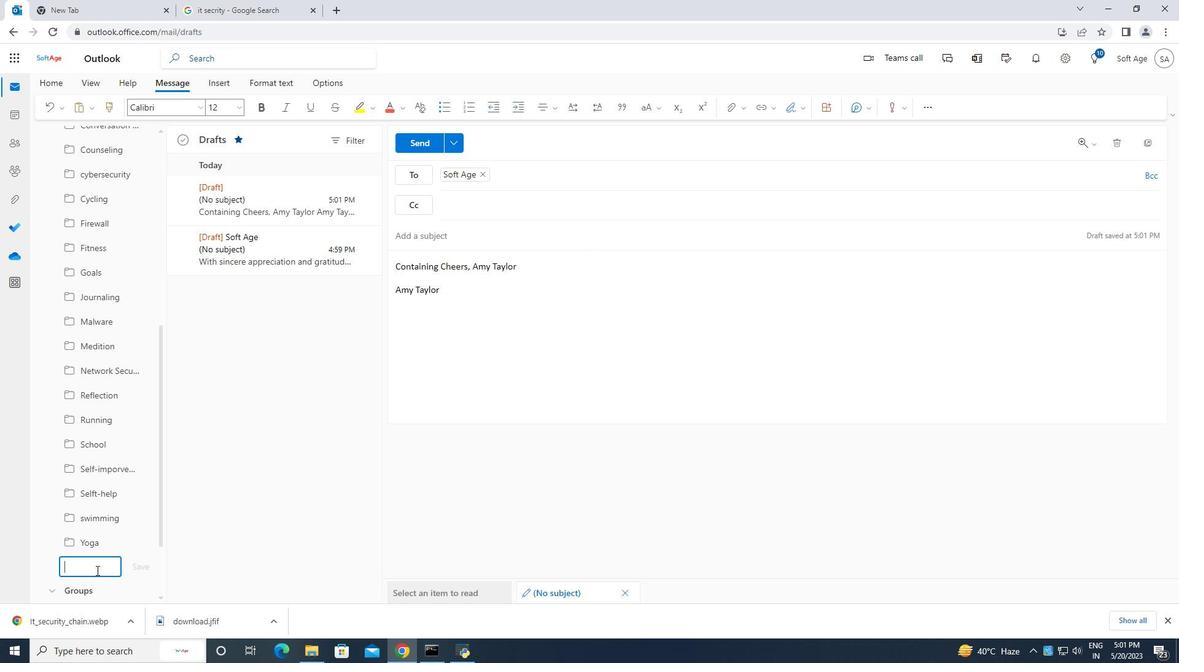 
Action: Key pressed <Key.caps_lock>P<Key.caps_lock>hishing
Screenshot: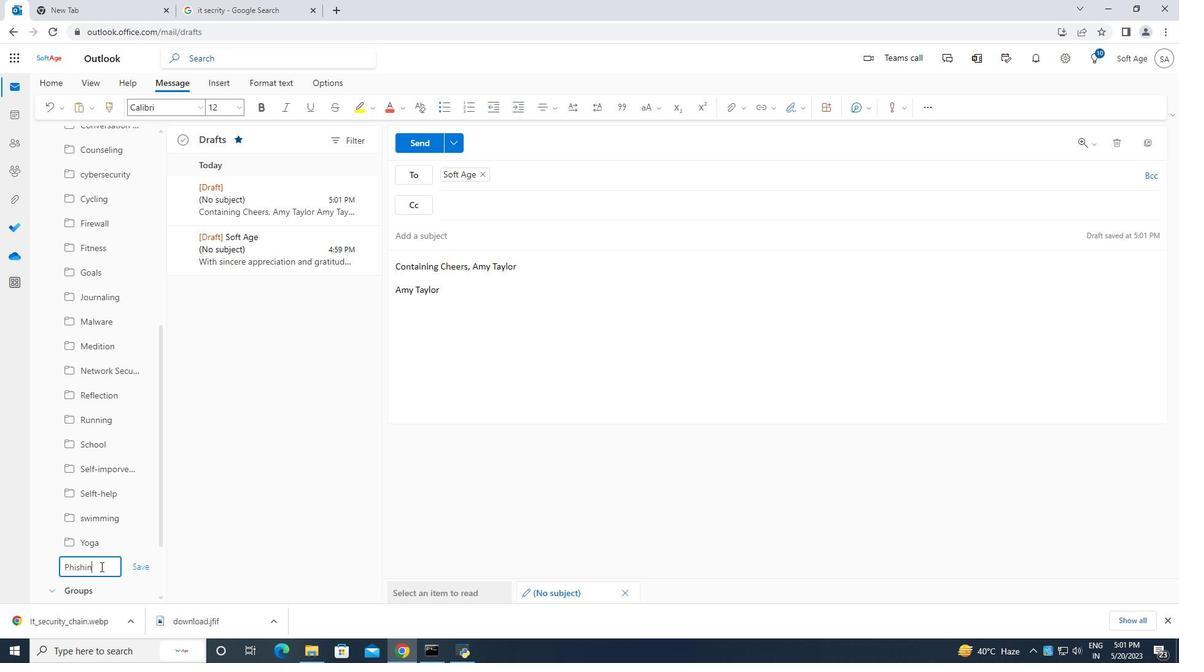 
Action: Mouse moved to (146, 565)
Screenshot: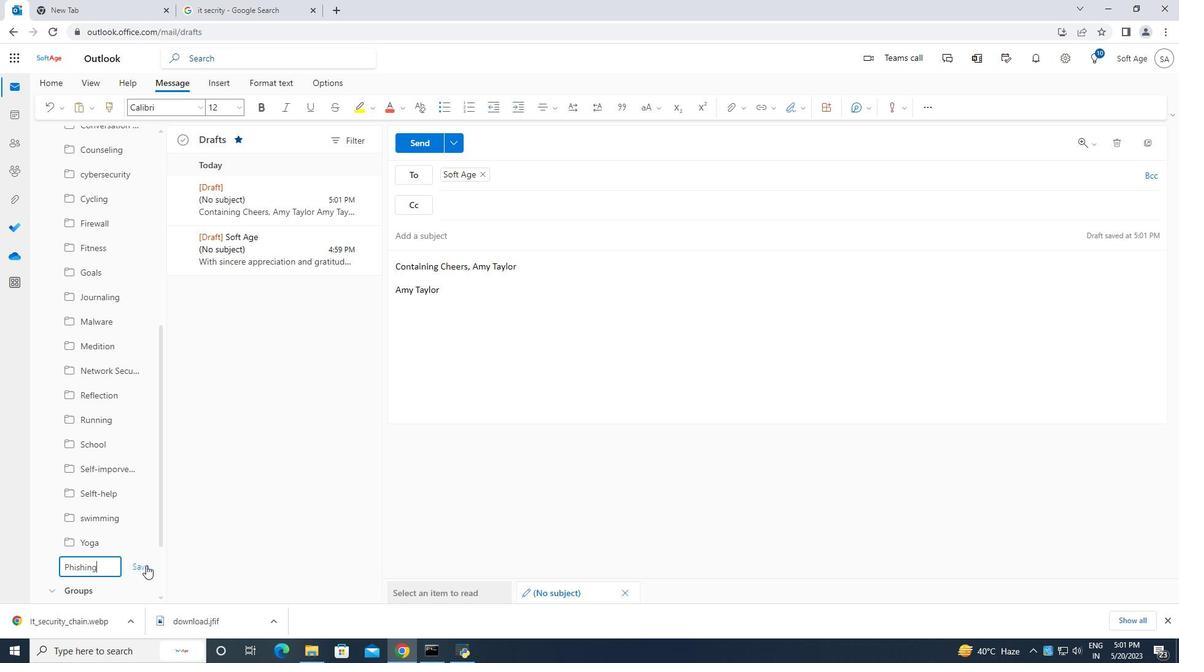 
Action: Mouse pressed left at (146, 565)
Screenshot: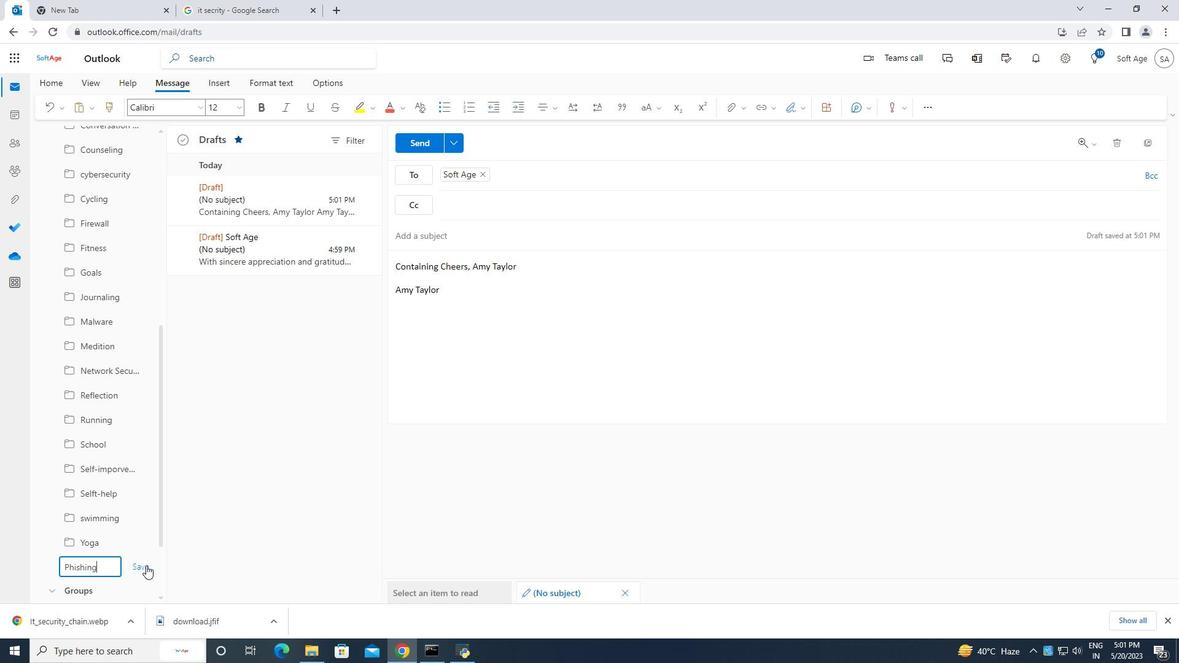 
Action: Mouse moved to (425, 146)
Screenshot: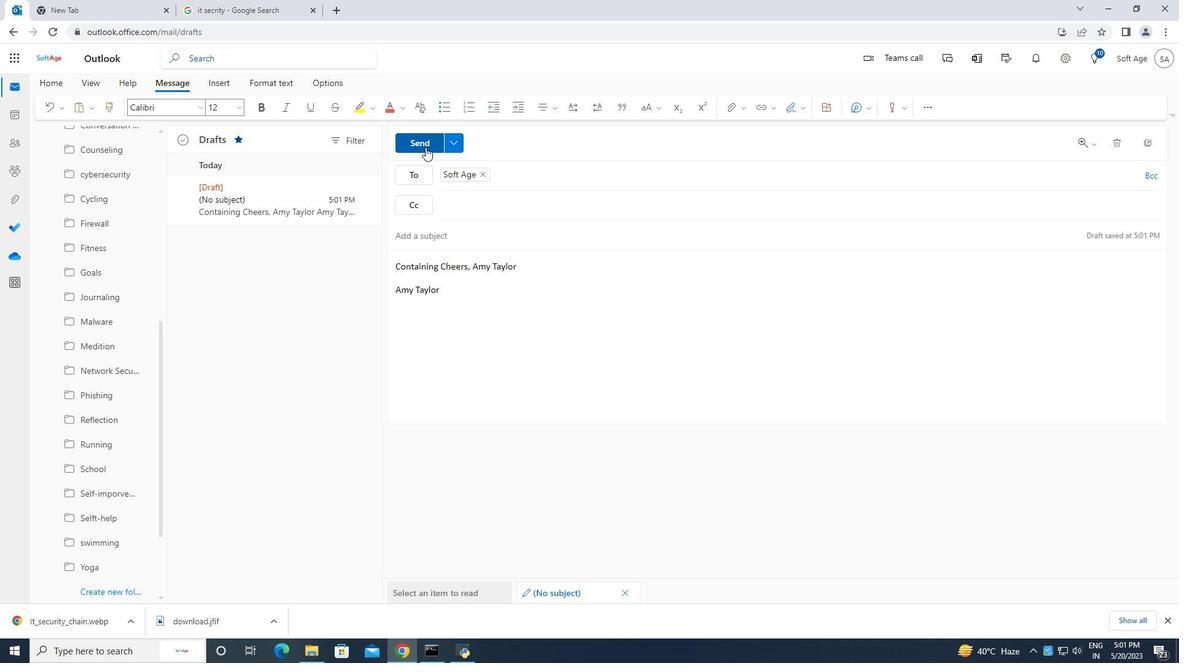 
Action: Mouse pressed left at (425, 146)
Screenshot: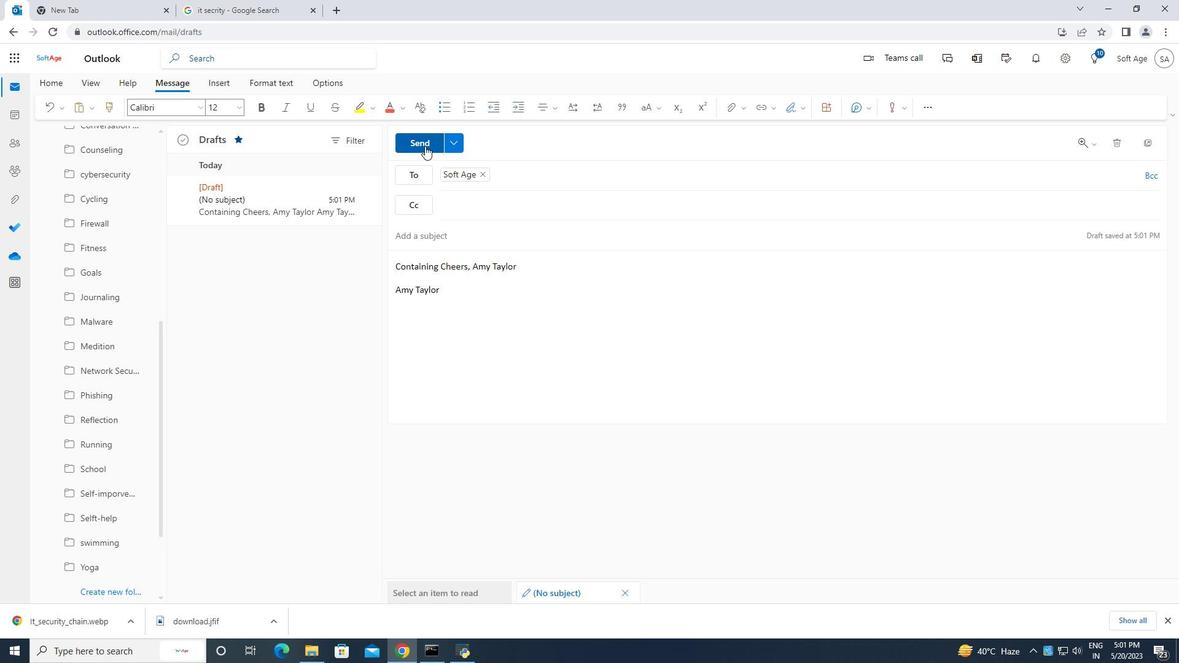 
Action: Mouse moved to (587, 355)
Screenshot: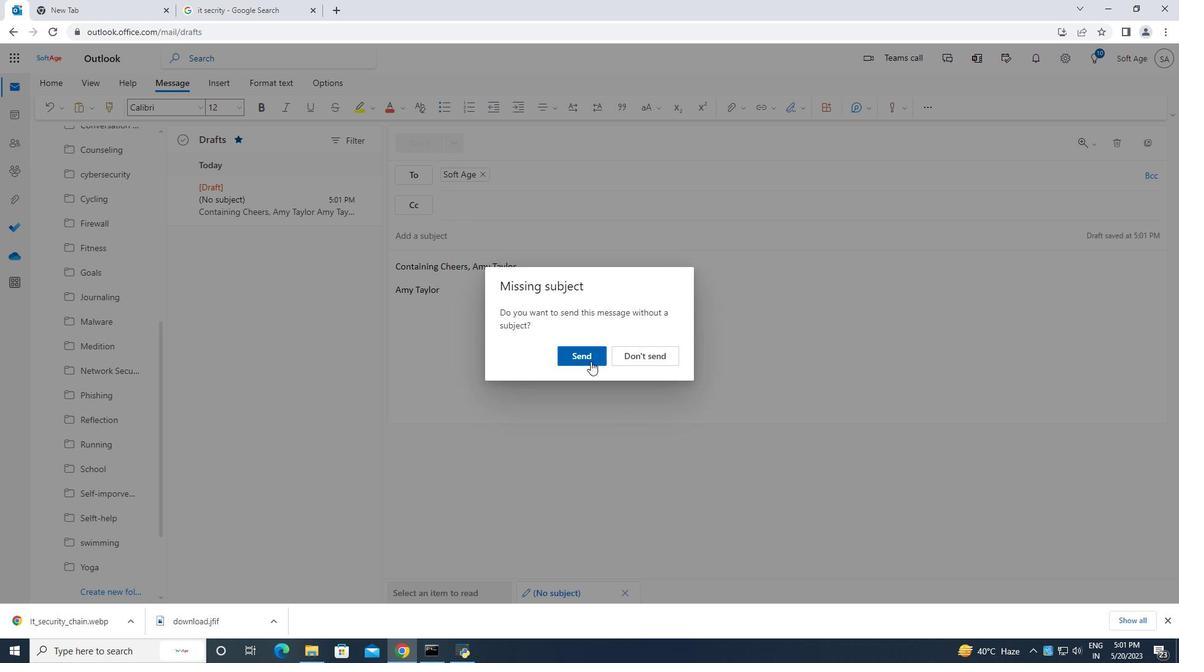 
Action: Mouse pressed left at (587, 355)
Screenshot: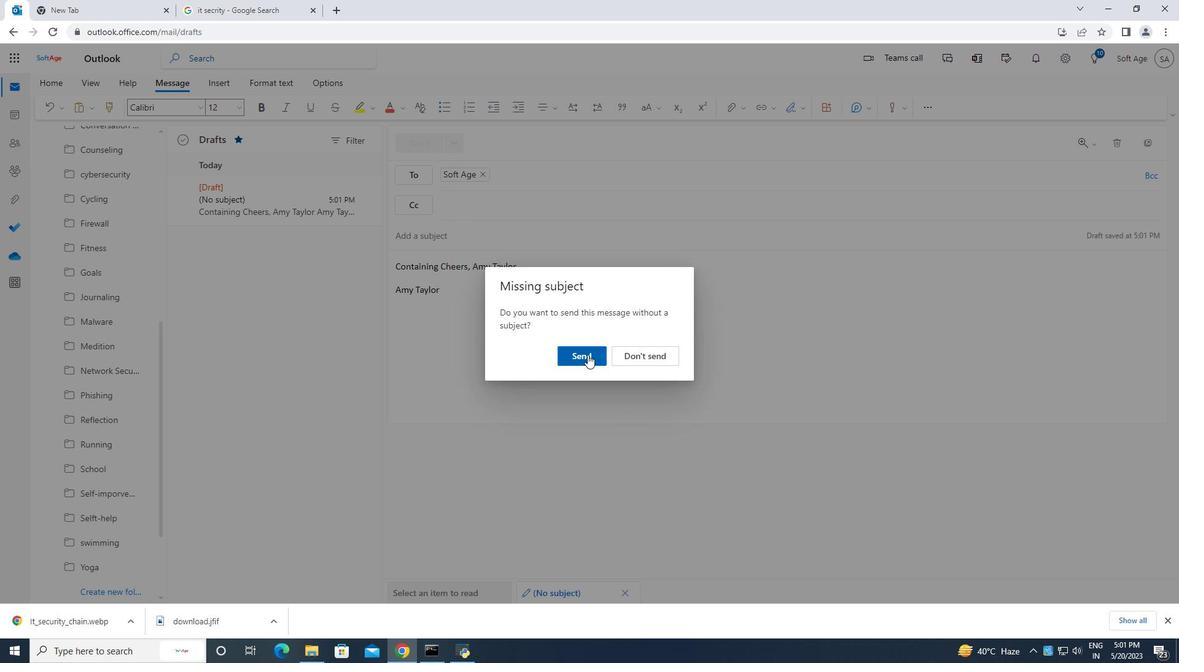
